 Task: Find connections with filter location Illertissen with filter topic #Managementskillswith filter profile language Potuguese with filter current company Consulting Engineers Group Ltd. with filter school MGM Institute of Health Sciences, Navi Mumbai with filter industry Vocational Rehabilitation Services with filter service category Public Speaking with filter keywords title Social Media Specialist
Action: Mouse moved to (527, 60)
Screenshot: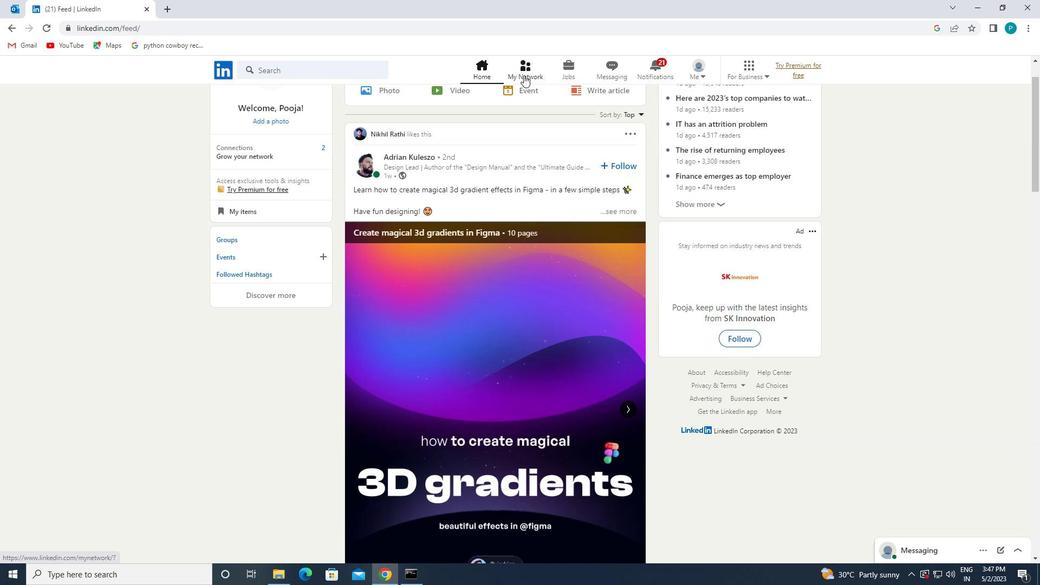 
Action: Mouse pressed left at (527, 60)
Screenshot: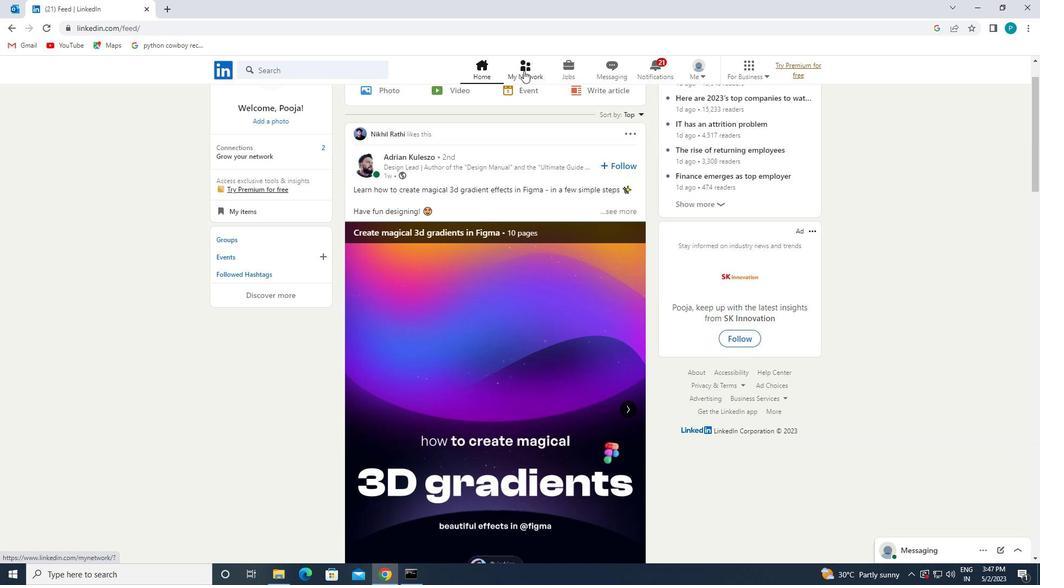 
Action: Mouse moved to (254, 126)
Screenshot: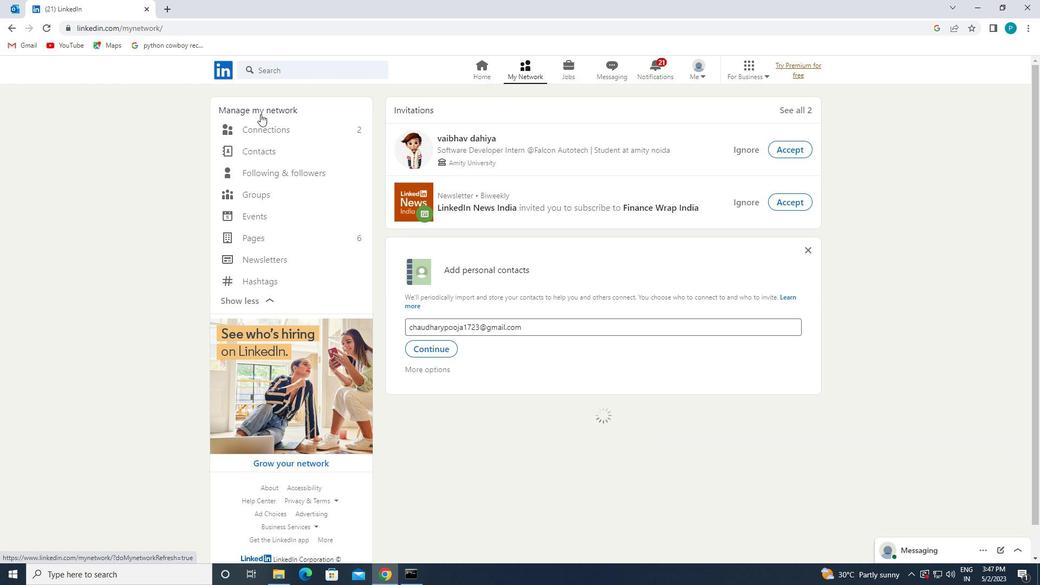 
Action: Mouse pressed left at (254, 126)
Screenshot: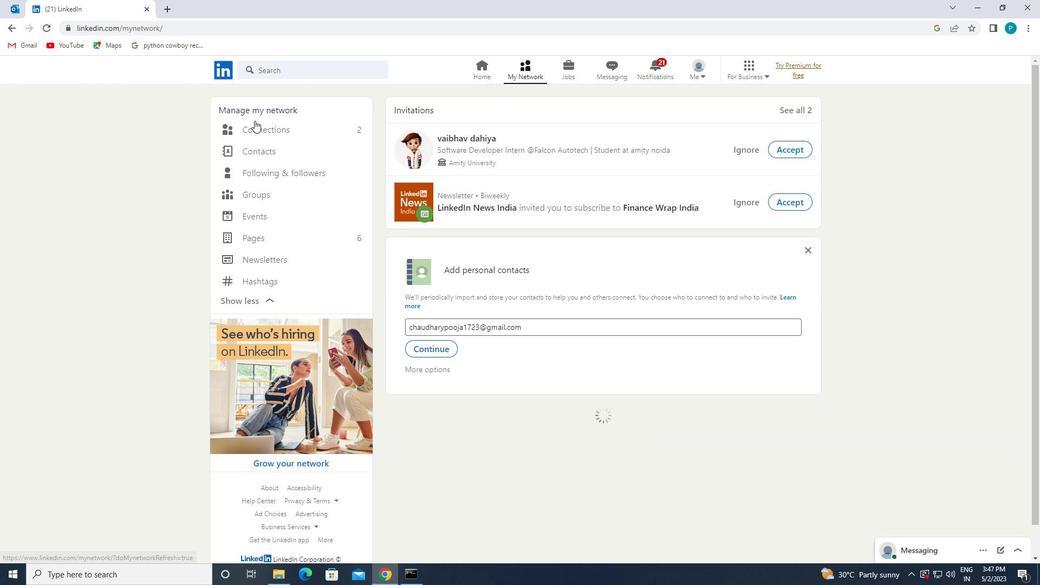 
Action: Mouse moved to (604, 128)
Screenshot: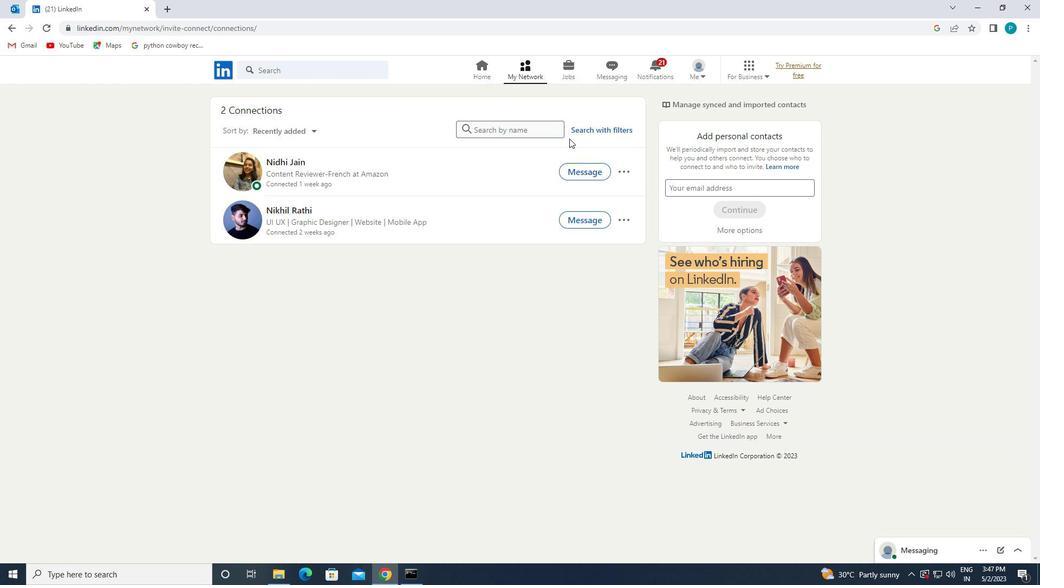 
Action: Mouse pressed left at (604, 128)
Screenshot: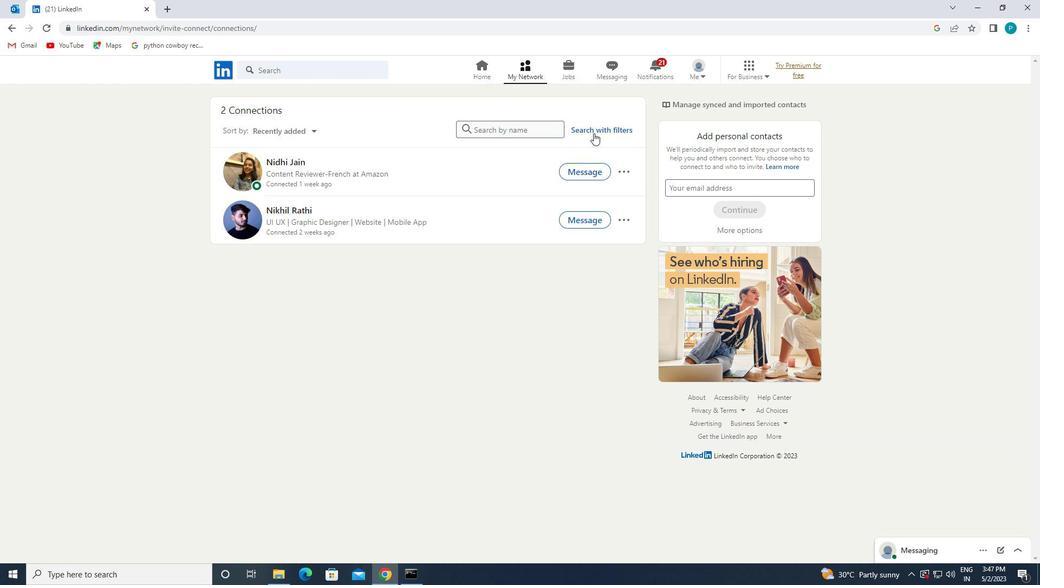 
Action: Mouse moved to (559, 102)
Screenshot: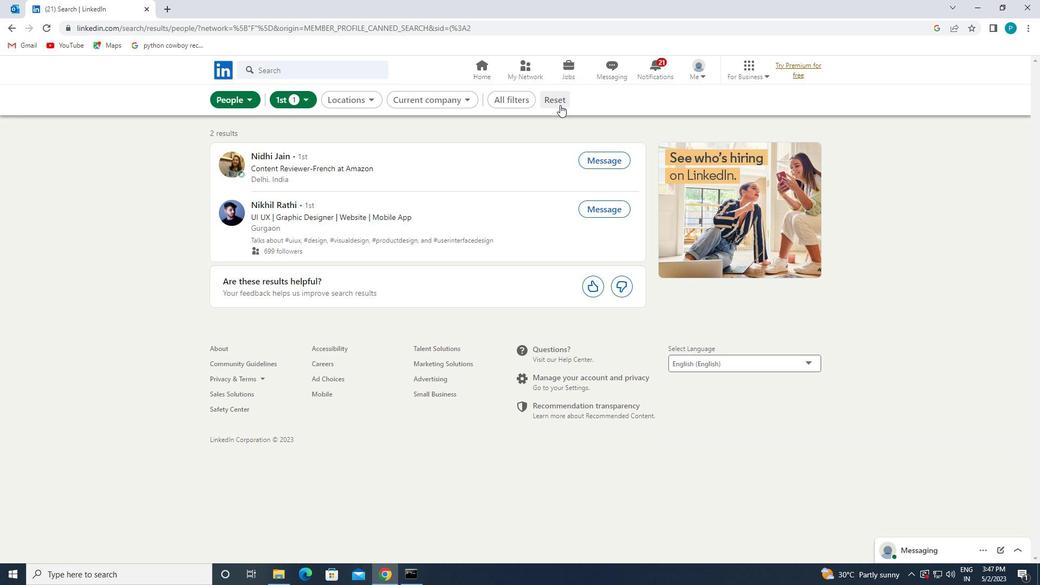 
Action: Mouse pressed left at (559, 102)
Screenshot: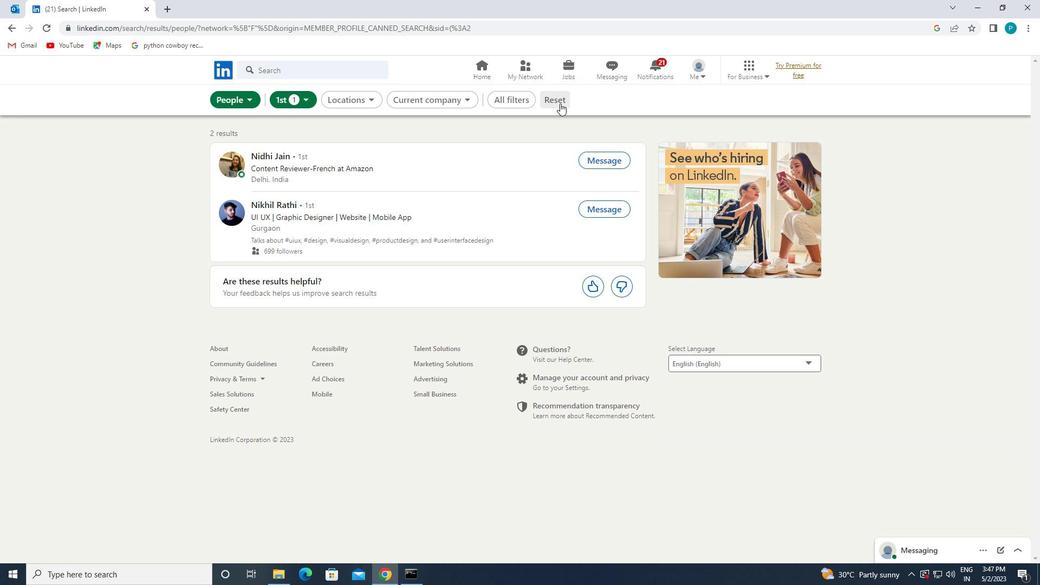 
Action: Mouse moved to (536, 95)
Screenshot: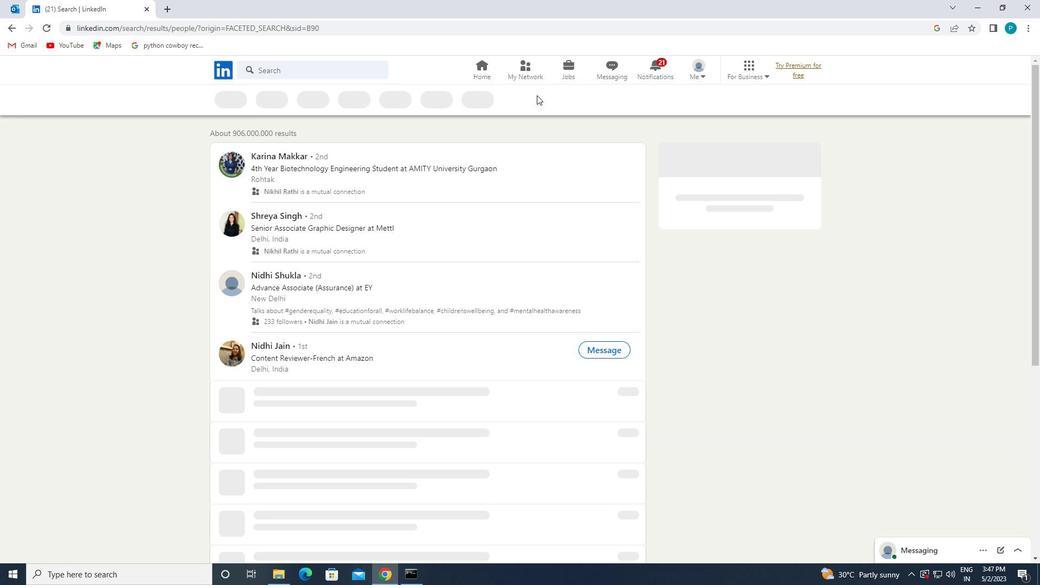 
Action: Mouse pressed left at (536, 95)
Screenshot: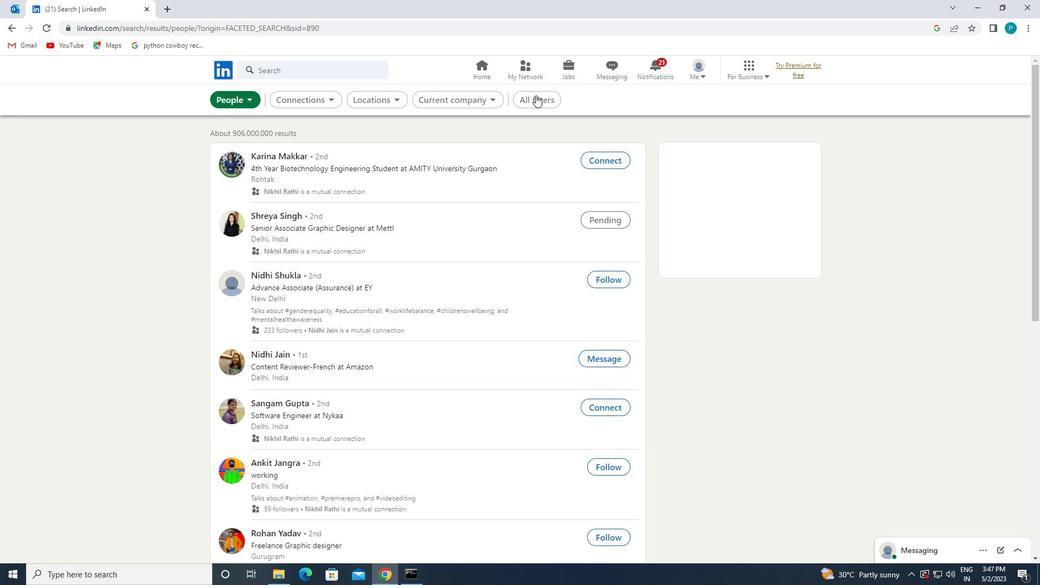 
Action: Mouse moved to (920, 251)
Screenshot: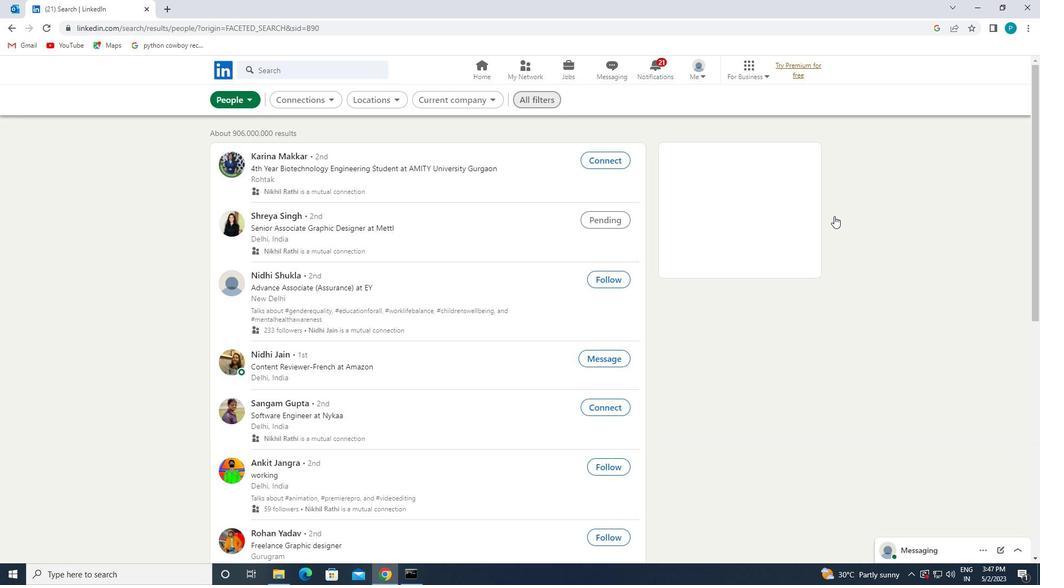 
Action: Mouse scrolled (920, 250) with delta (0, 0)
Screenshot: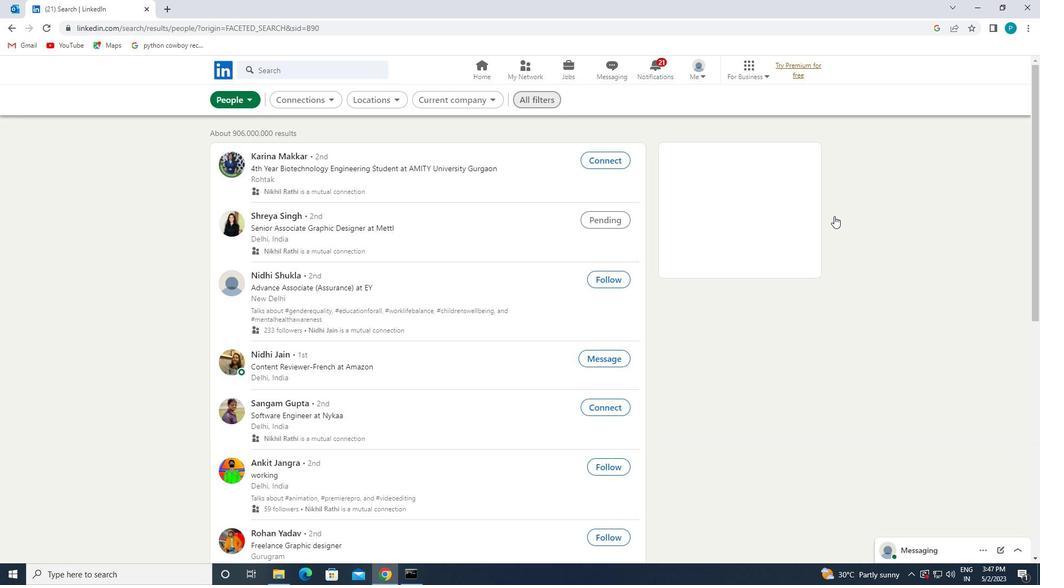 
Action: Mouse scrolled (920, 250) with delta (0, 0)
Screenshot: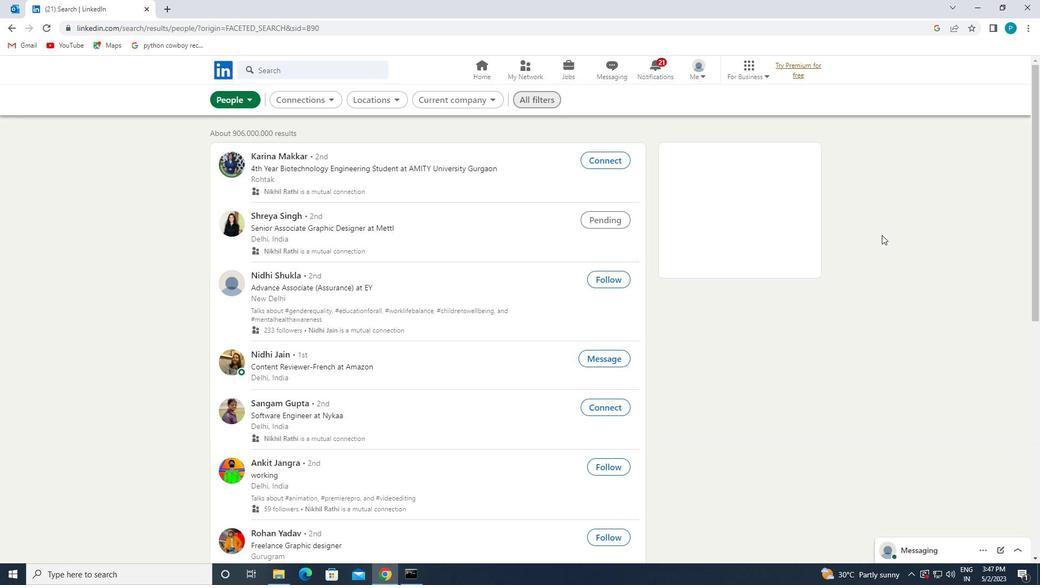 
Action: Mouse moved to (932, 313)
Screenshot: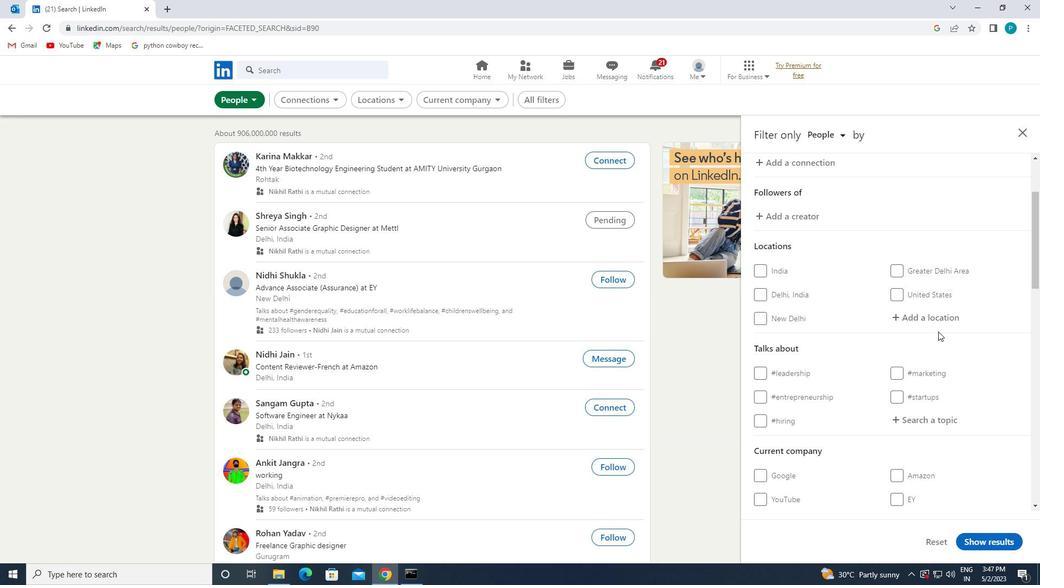 
Action: Mouse pressed left at (932, 313)
Screenshot: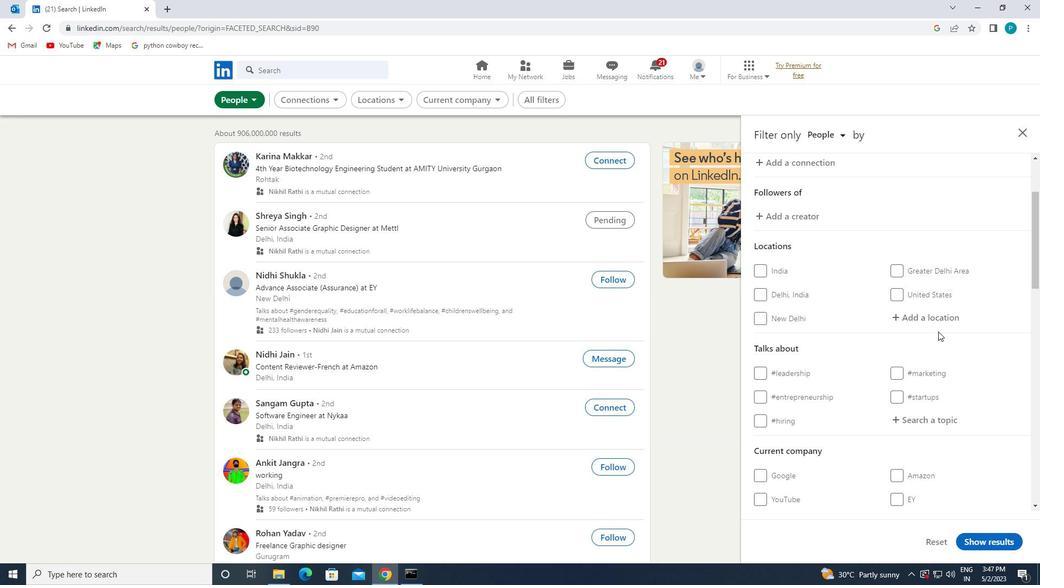 
Action: Mouse moved to (932, 313)
Screenshot: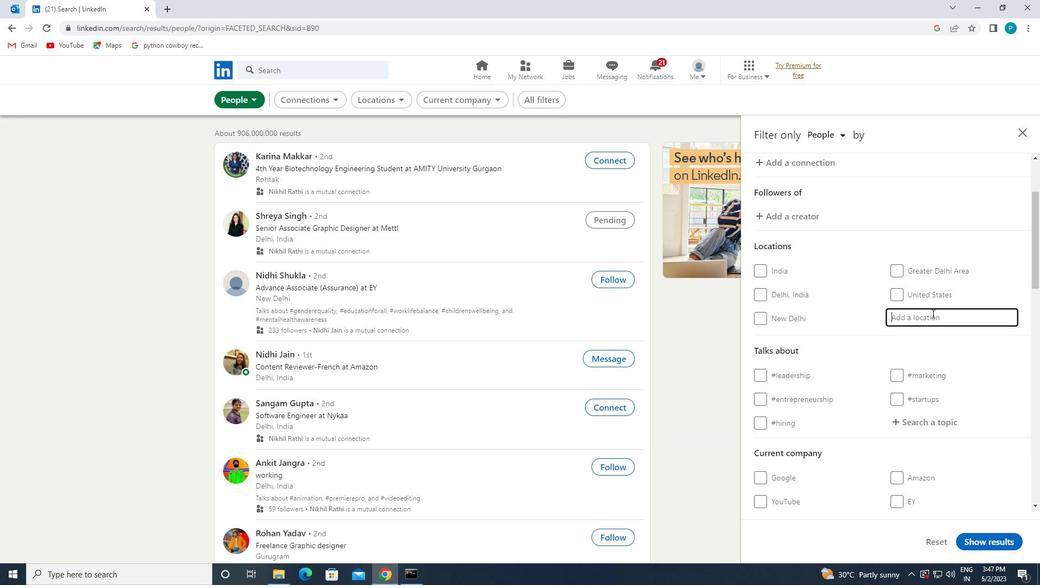 
Action: Key pressed <Key.caps_lock>i
Screenshot: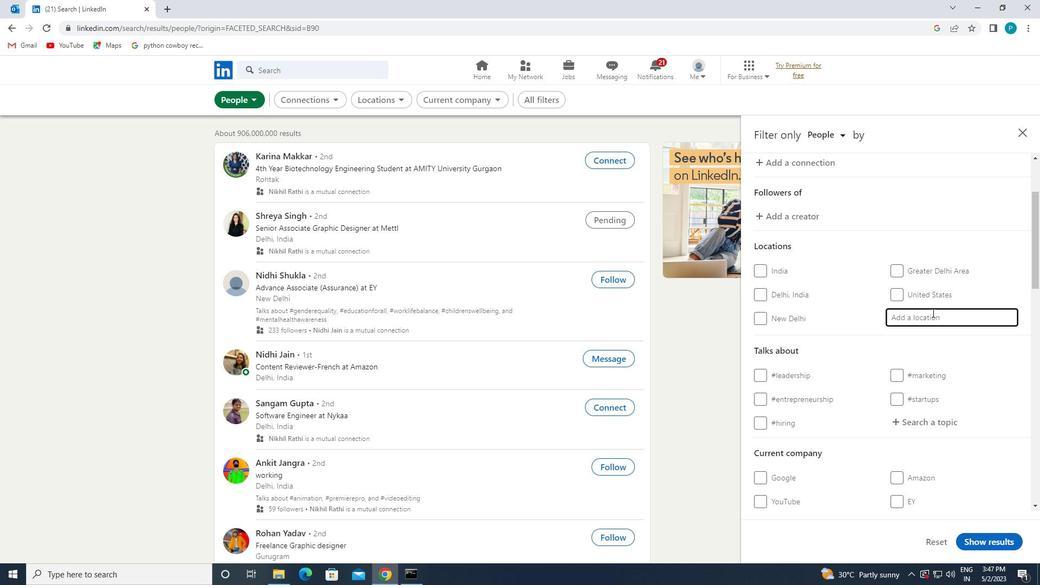 
Action: Mouse moved to (932, 312)
Screenshot: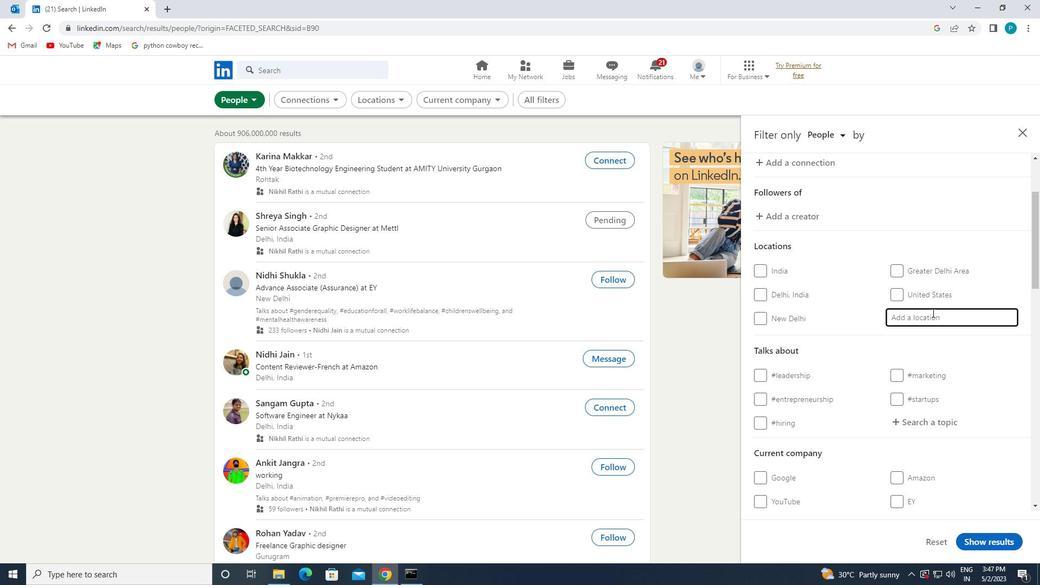
Action: Key pressed <Key.caps_lock>llertissen
Screenshot: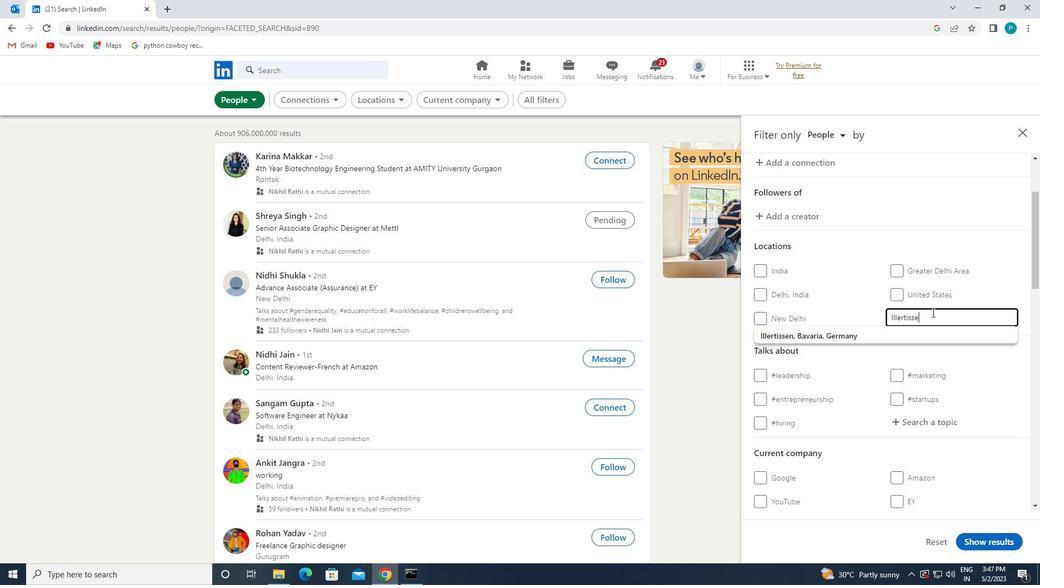 
Action: Mouse moved to (923, 333)
Screenshot: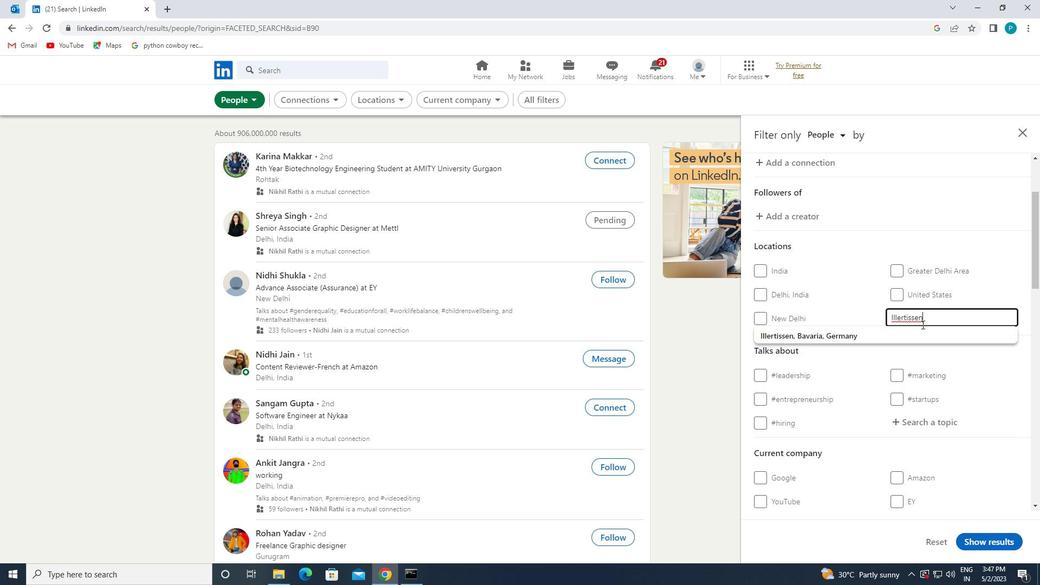 
Action: Mouse pressed left at (923, 333)
Screenshot: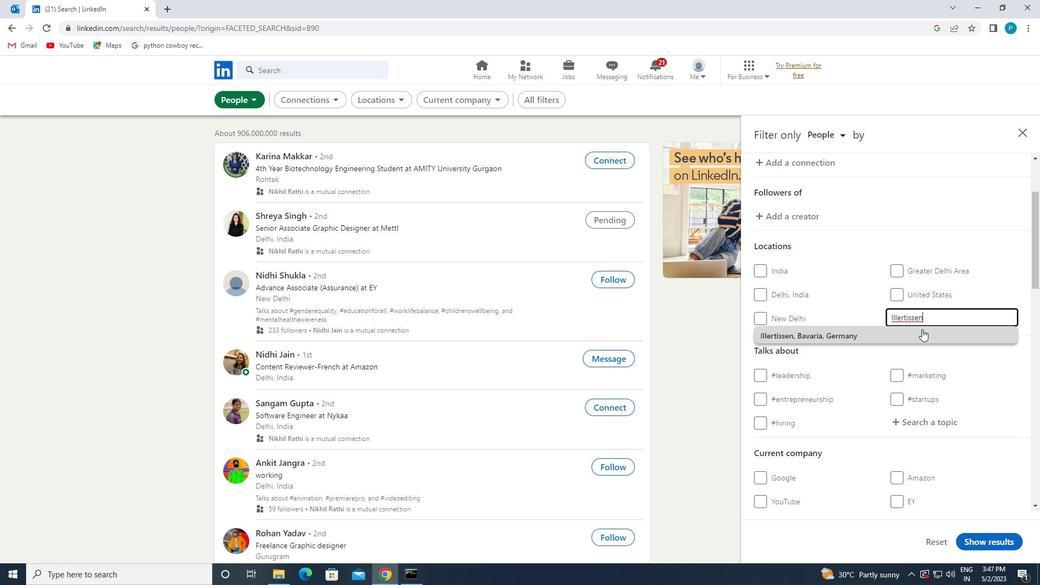 
Action: Mouse scrolled (923, 332) with delta (0, 0)
Screenshot: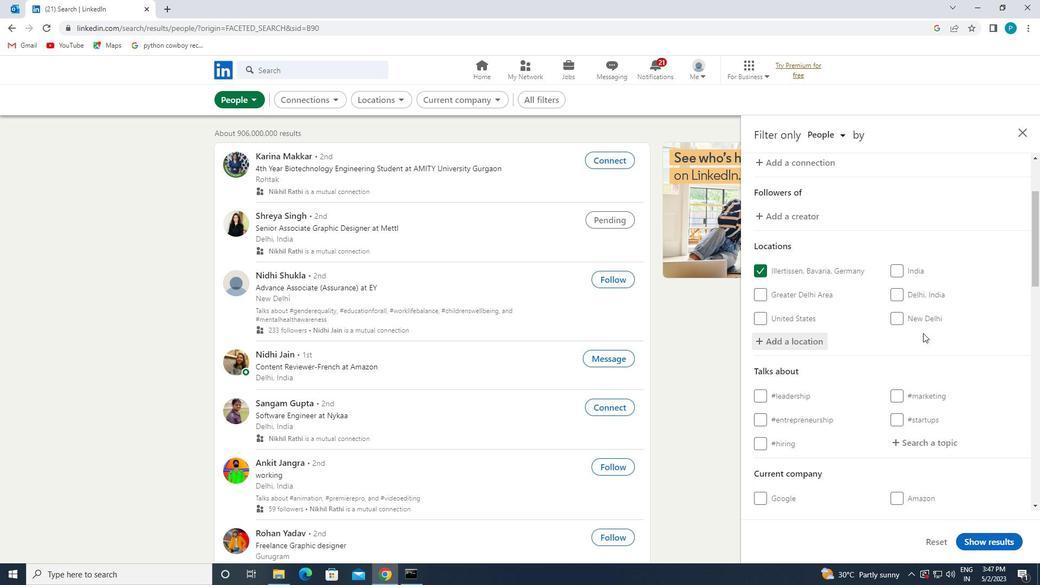 
Action: Mouse scrolled (923, 332) with delta (0, 0)
Screenshot: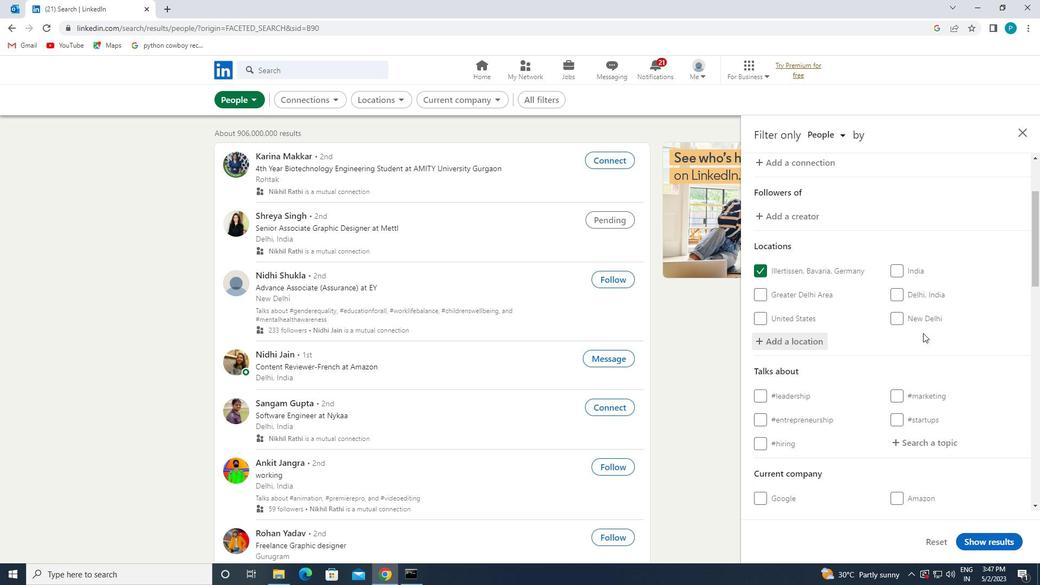 
Action: Mouse pressed left at (923, 333)
Screenshot: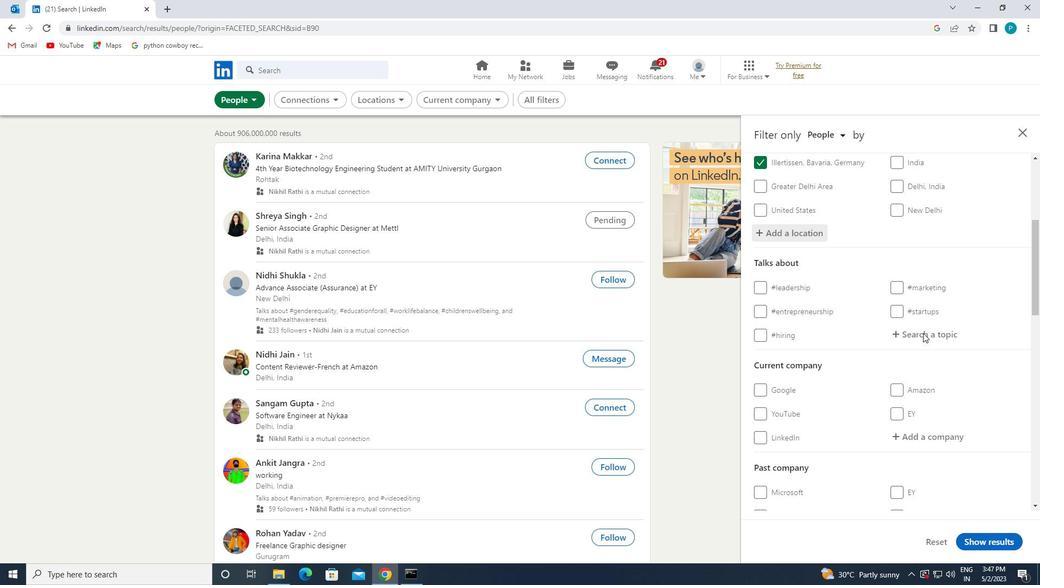 
Action: Mouse moved to (925, 332)
Screenshot: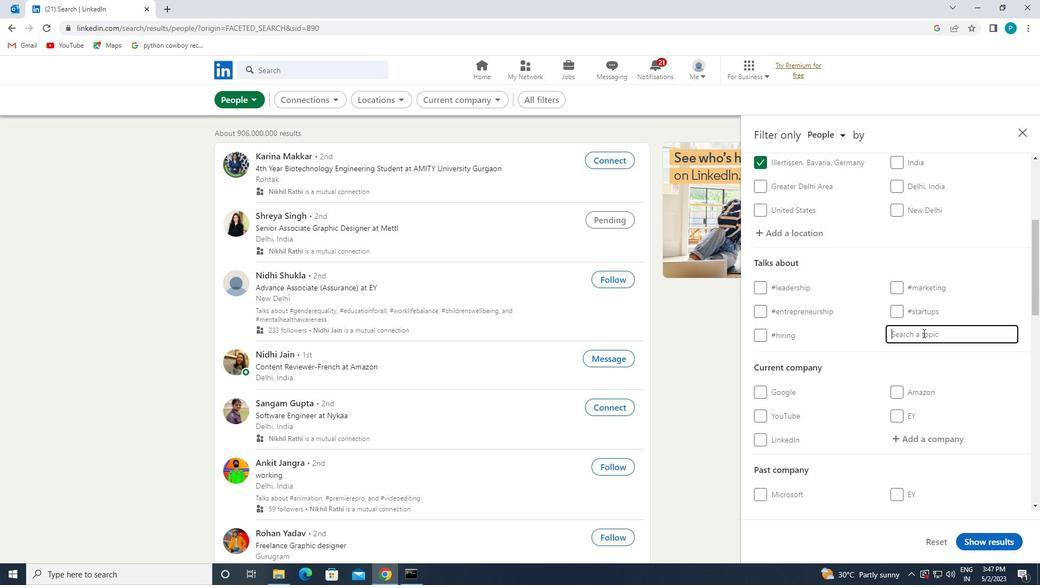 
Action: Key pressed <Key.shift>#<Key.caps_lock>M<Key.caps_lock>ANAGEMENTSKILLS
Screenshot: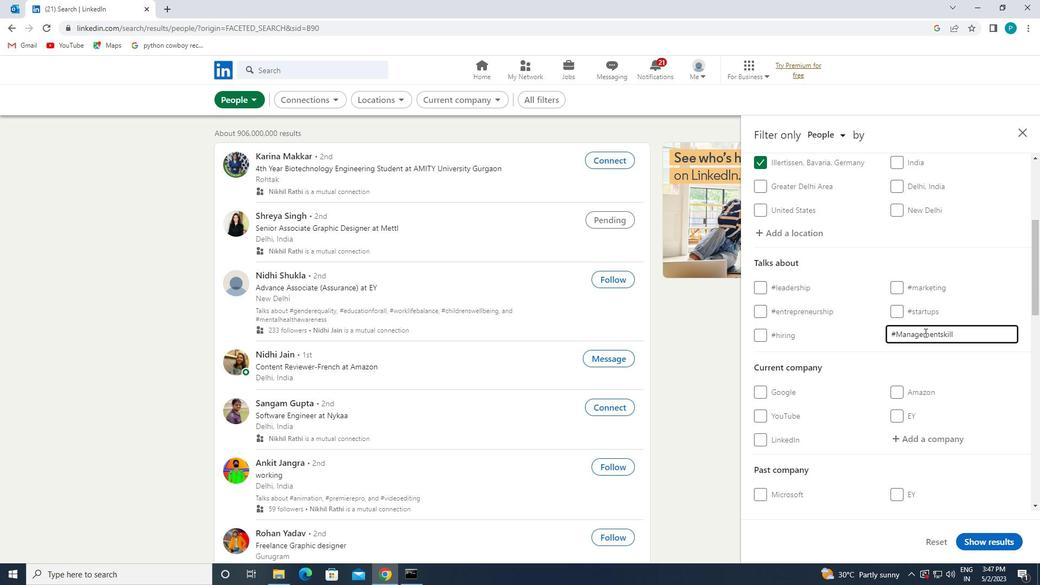
Action: Mouse moved to (891, 388)
Screenshot: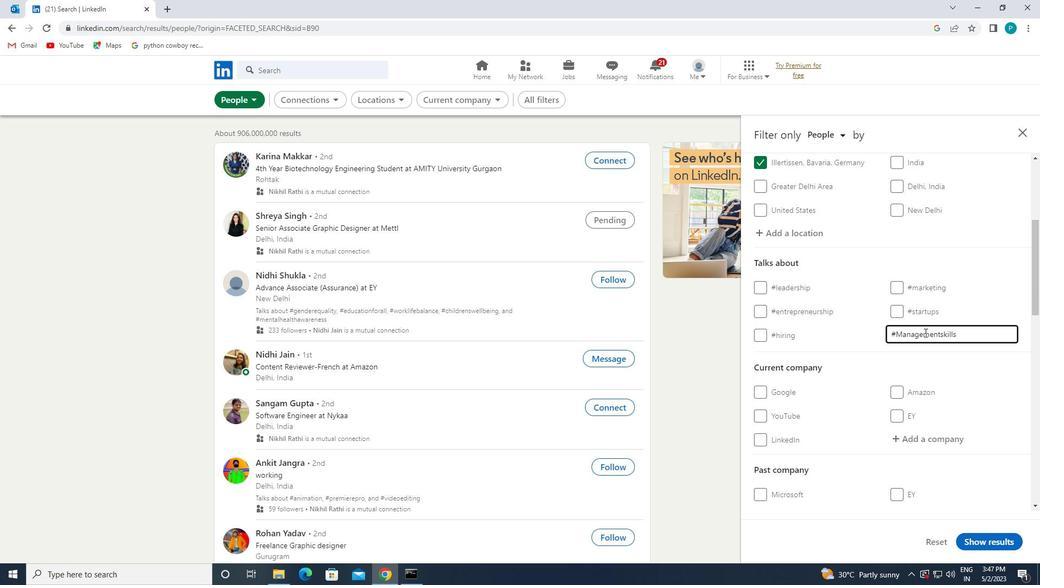 
Action: Mouse scrolled (891, 387) with delta (0, 0)
Screenshot: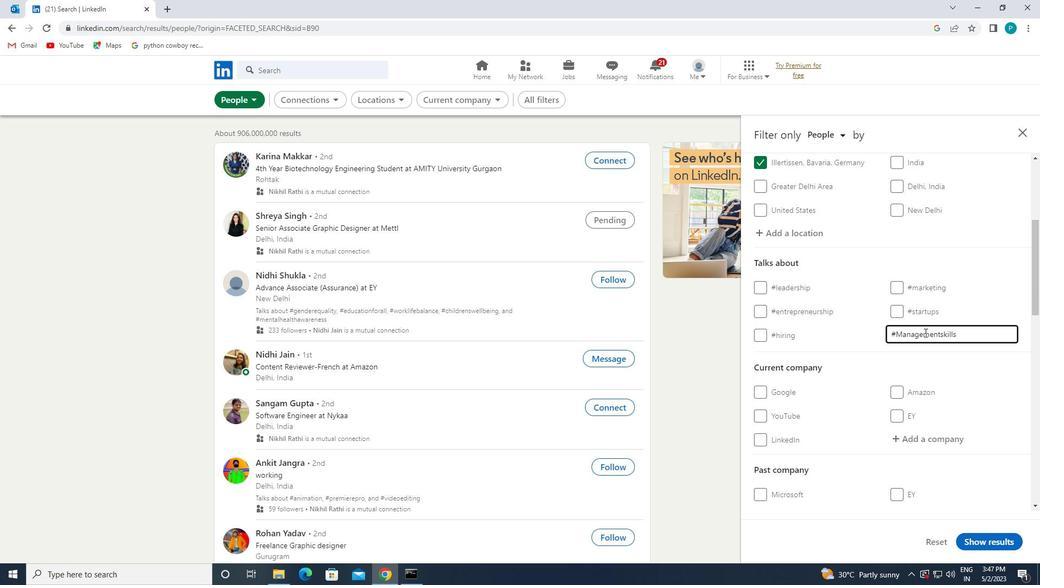 
Action: Mouse moved to (891, 390)
Screenshot: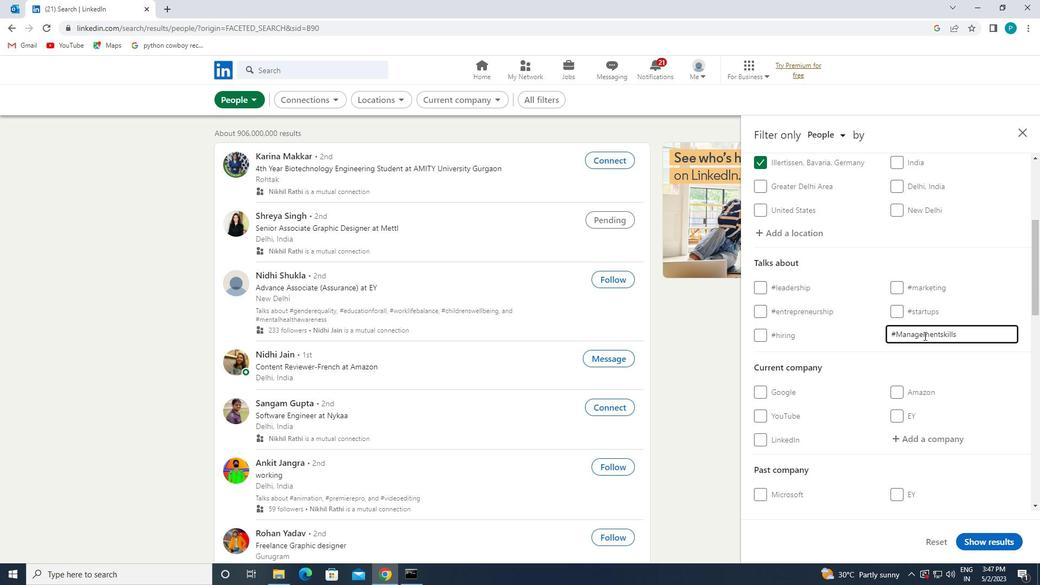 
Action: Mouse scrolled (891, 389) with delta (0, 0)
Screenshot: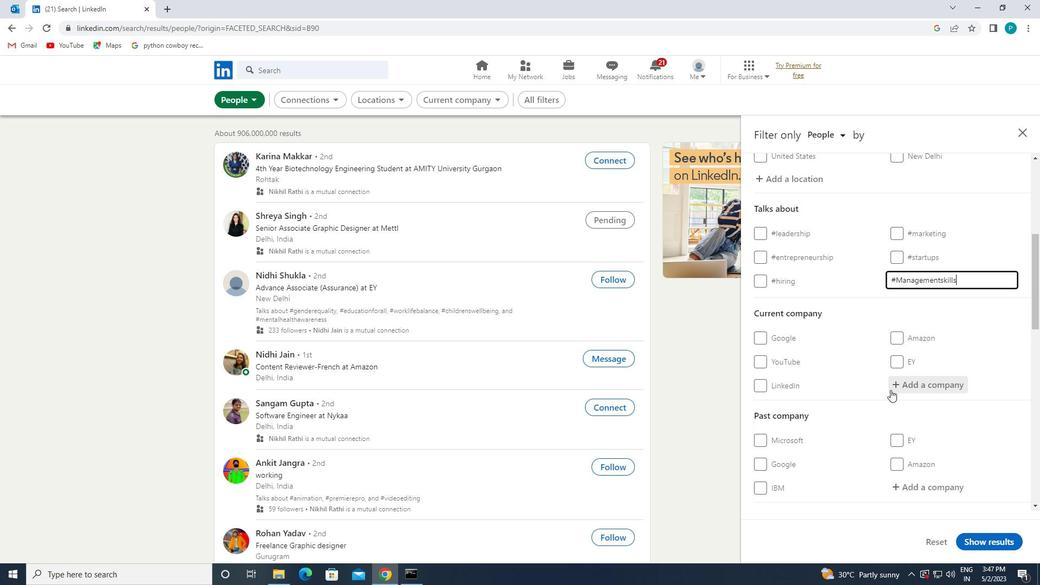 
Action: Mouse scrolled (891, 389) with delta (0, 0)
Screenshot: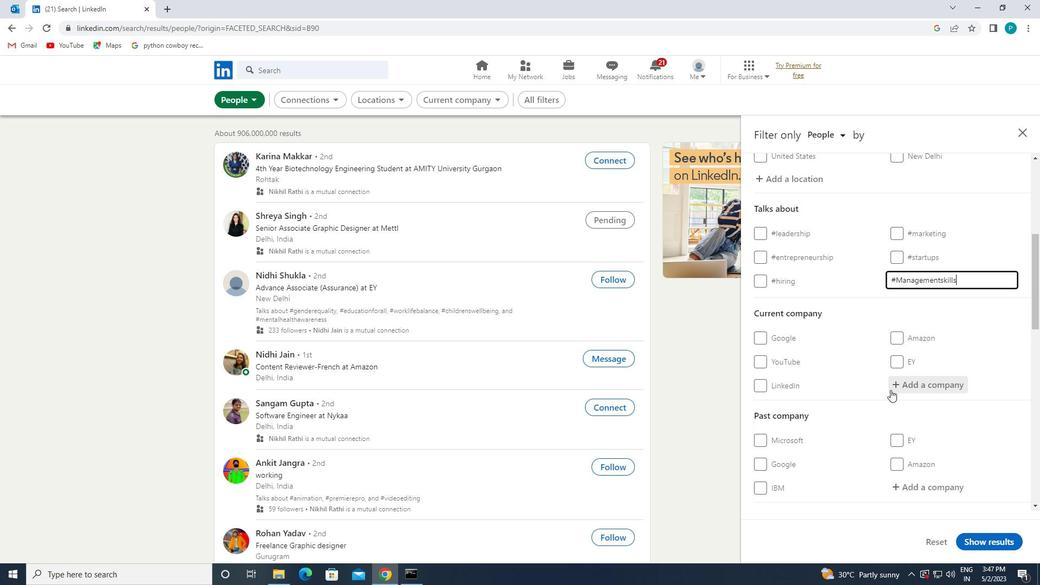 
Action: Mouse scrolled (891, 389) with delta (0, 0)
Screenshot: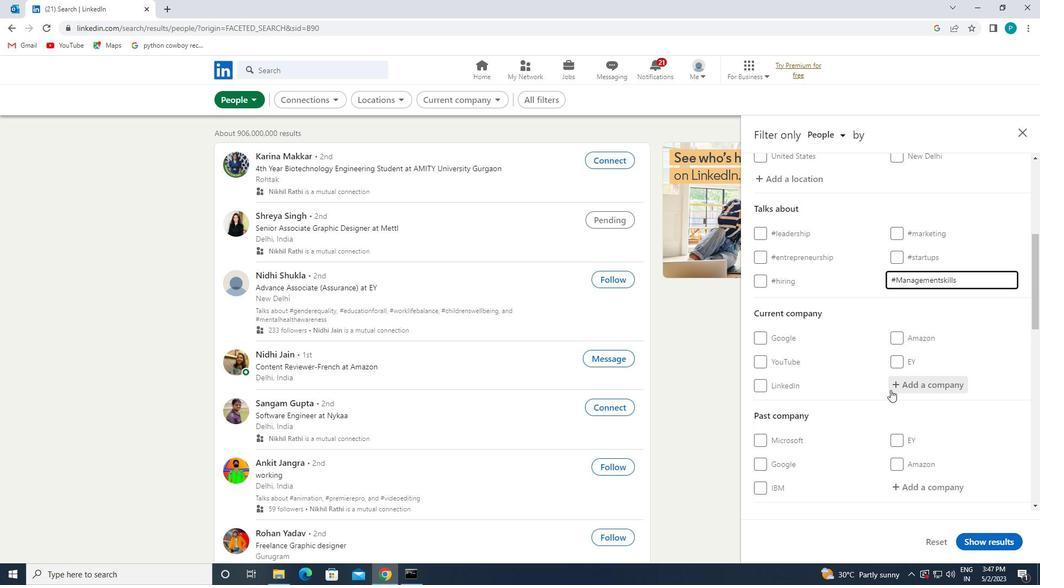 
Action: Mouse moved to (834, 390)
Screenshot: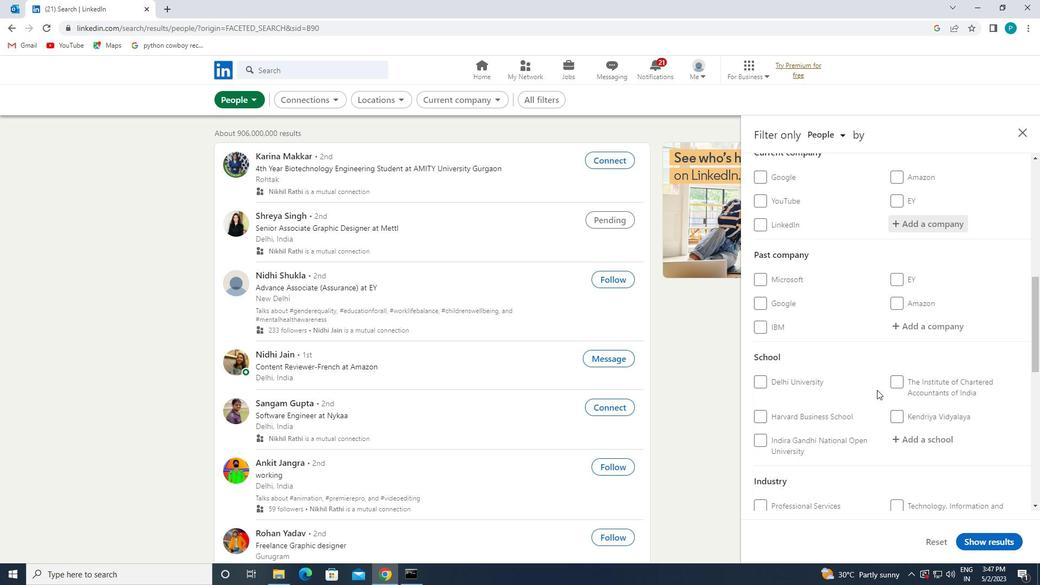 
Action: Mouse scrolled (834, 389) with delta (0, 0)
Screenshot: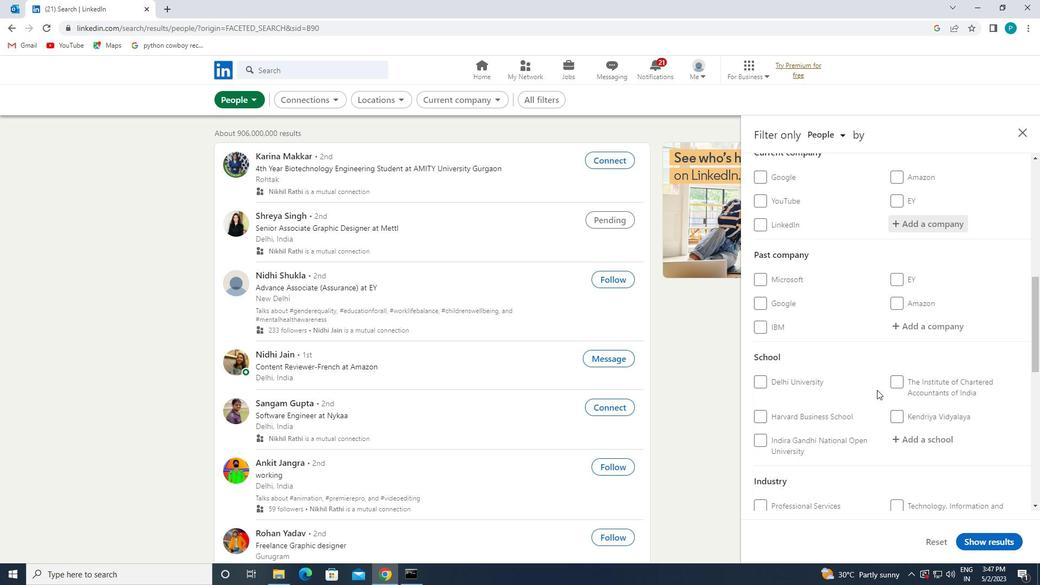 
Action: Mouse moved to (828, 389)
Screenshot: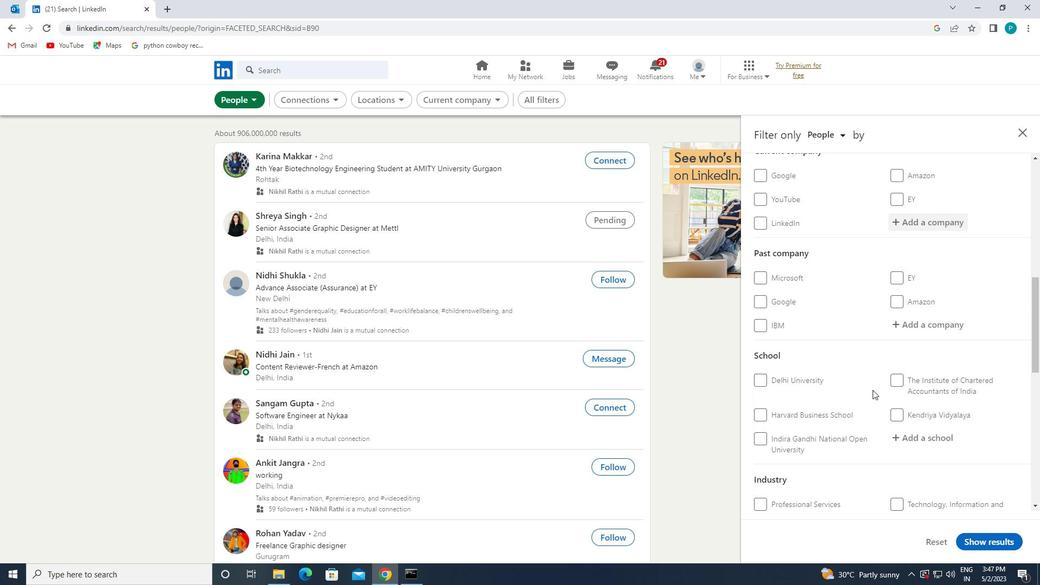 
Action: Mouse scrolled (828, 389) with delta (0, 0)
Screenshot: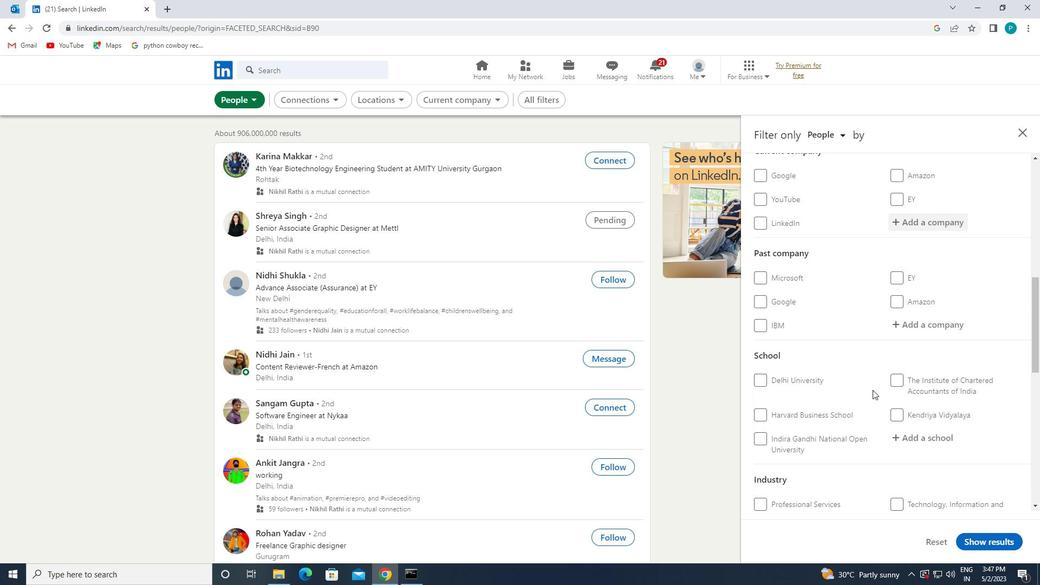 
Action: Mouse moved to (799, 388)
Screenshot: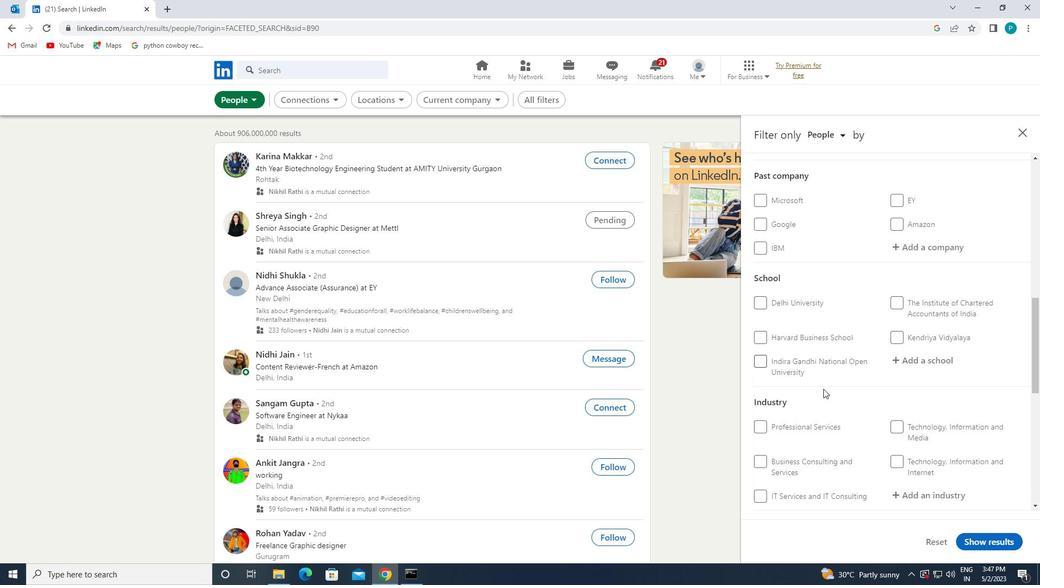
Action: Mouse scrolled (799, 387) with delta (0, 0)
Screenshot: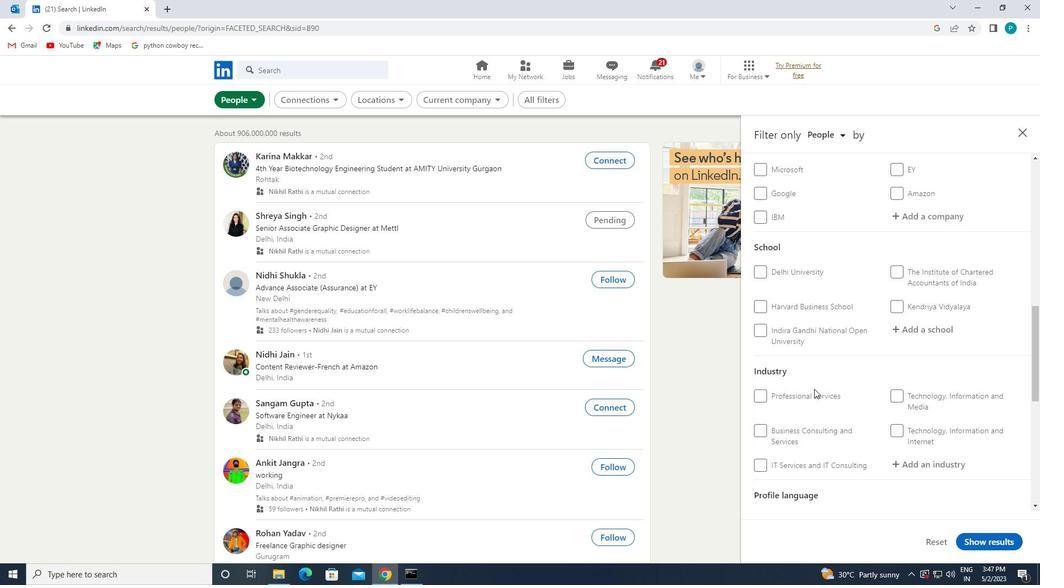 
Action: Mouse scrolled (799, 387) with delta (0, 0)
Screenshot: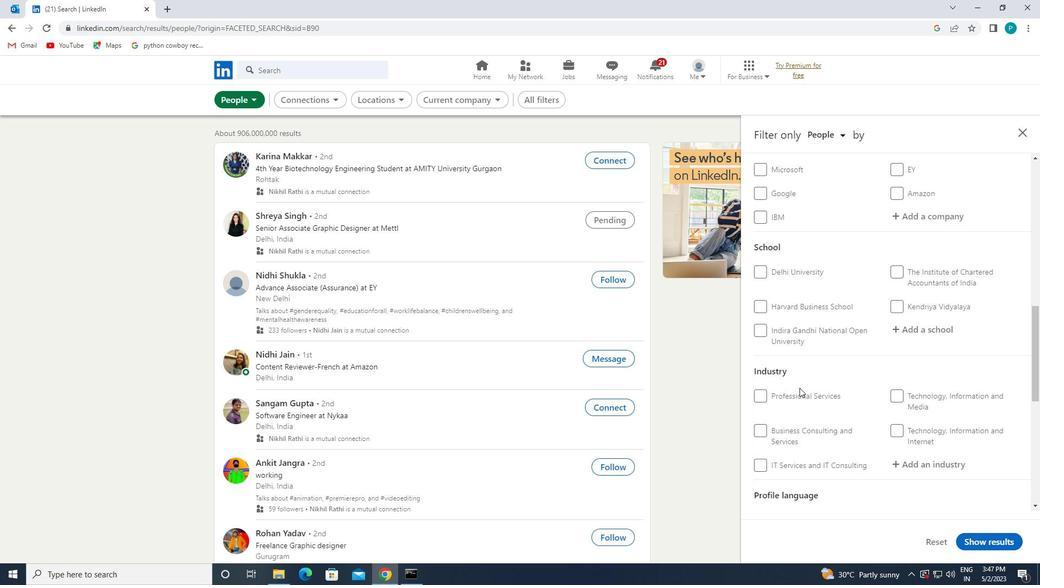 
Action: Mouse scrolled (799, 387) with delta (0, 0)
Screenshot: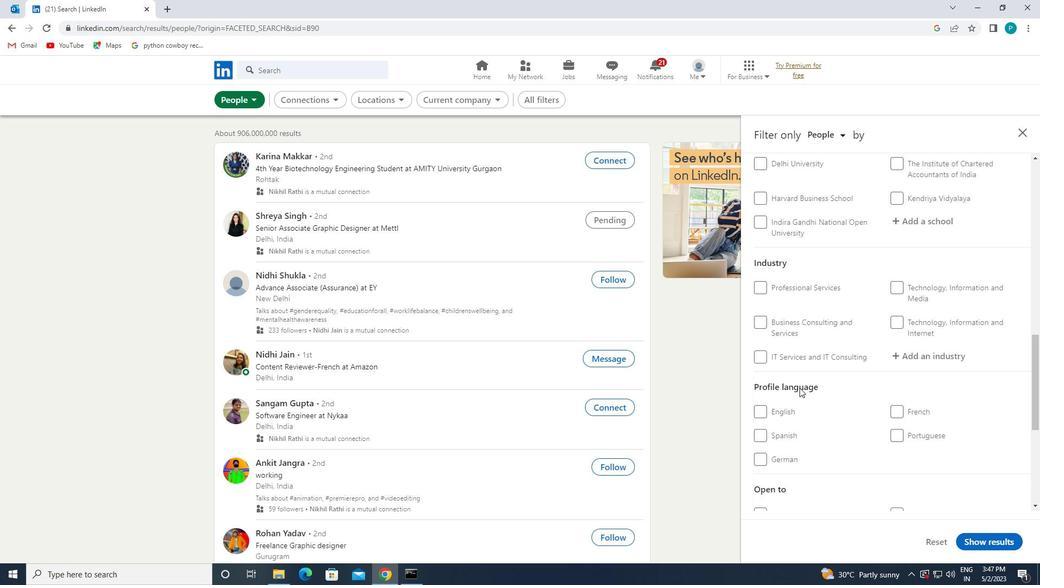
Action: Mouse moved to (897, 384)
Screenshot: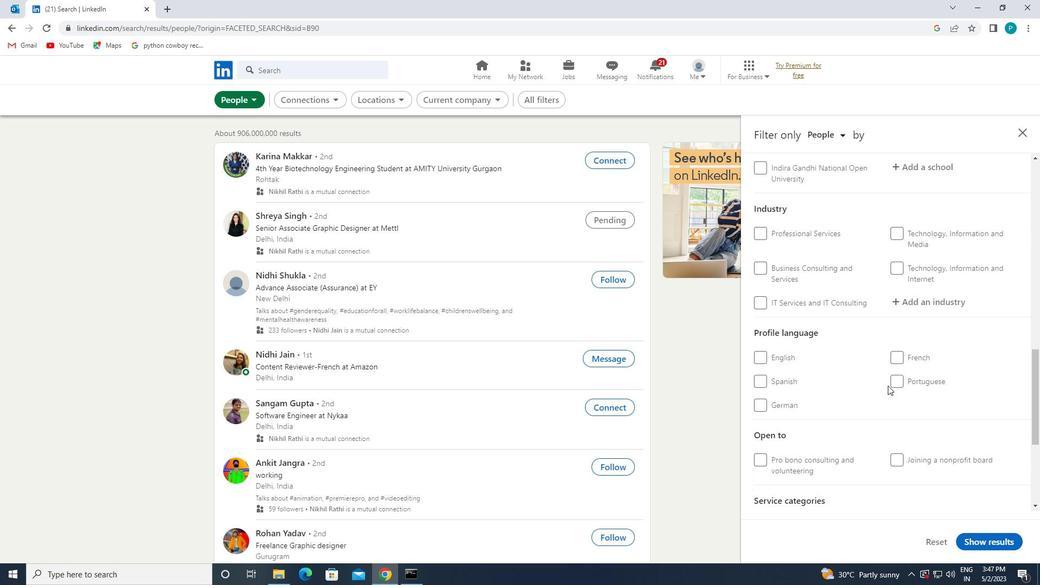 
Action: Mouse pressed left at (897, 384)
Screenshot: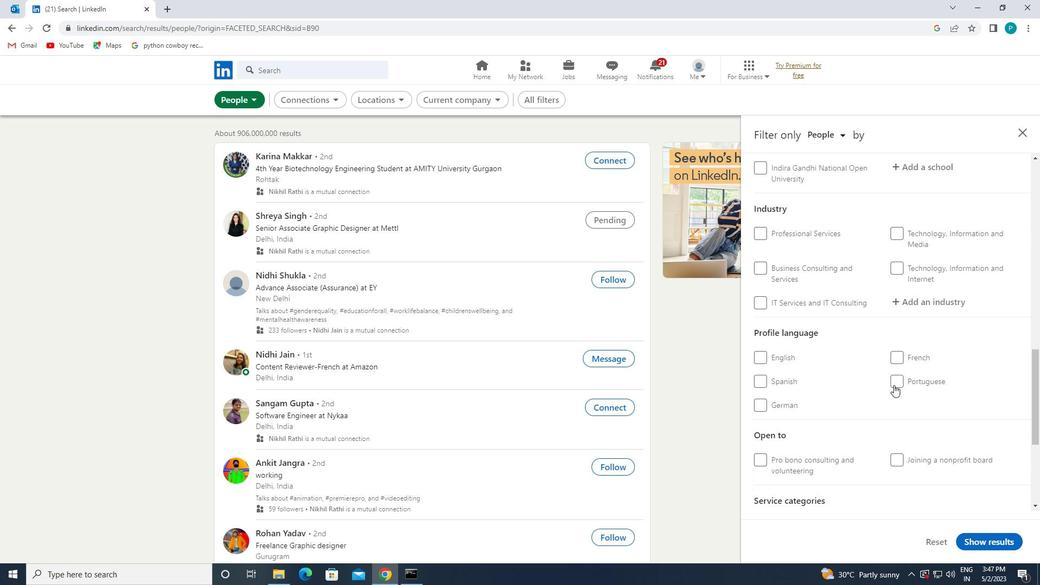 
Action: Mouse moved to (897, 367)
Screenshot: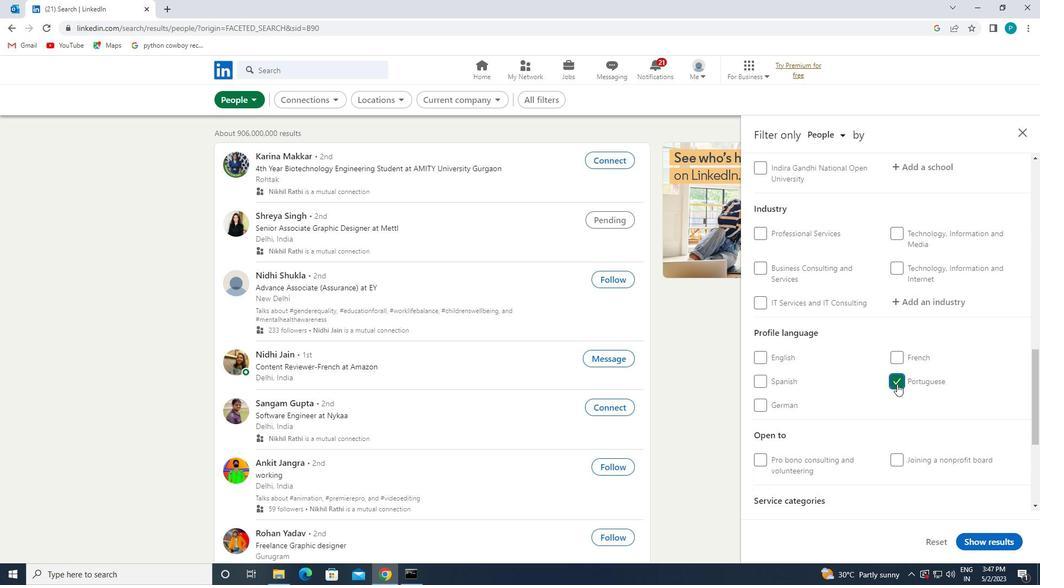 
Action: Mouse scrolled (897, 368) with delta (0, 0)
Screenshot: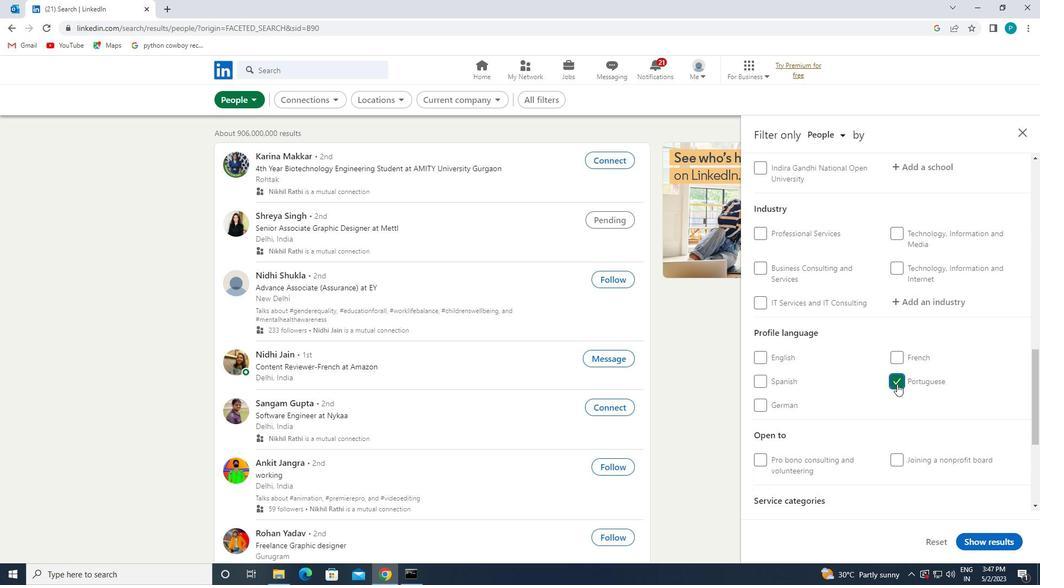 
Action: Mouse scrolled (897, 368) with delta (0, 0)
Screenshot: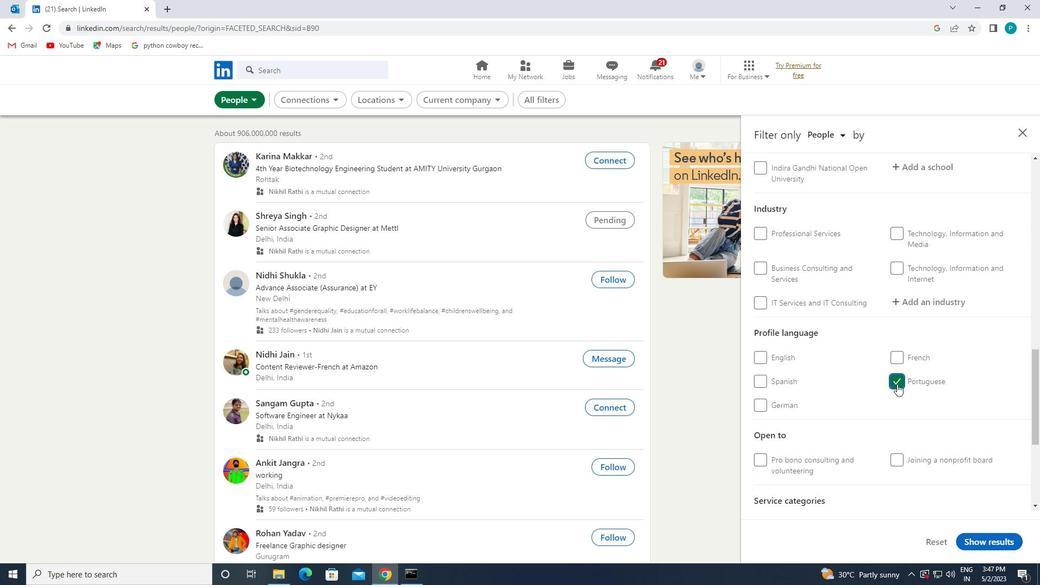 
Action: Mouse scrolled (897, 368) with delta (0, 0)
Screenshot: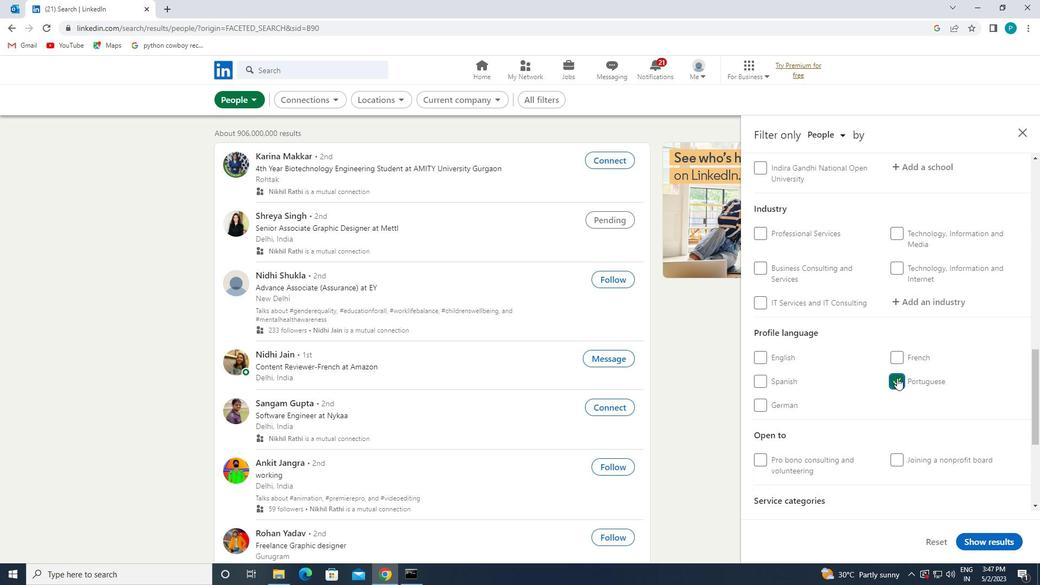 
Action: Mouse scrolled (897, 368) with delta (0, 0)
Screenshot: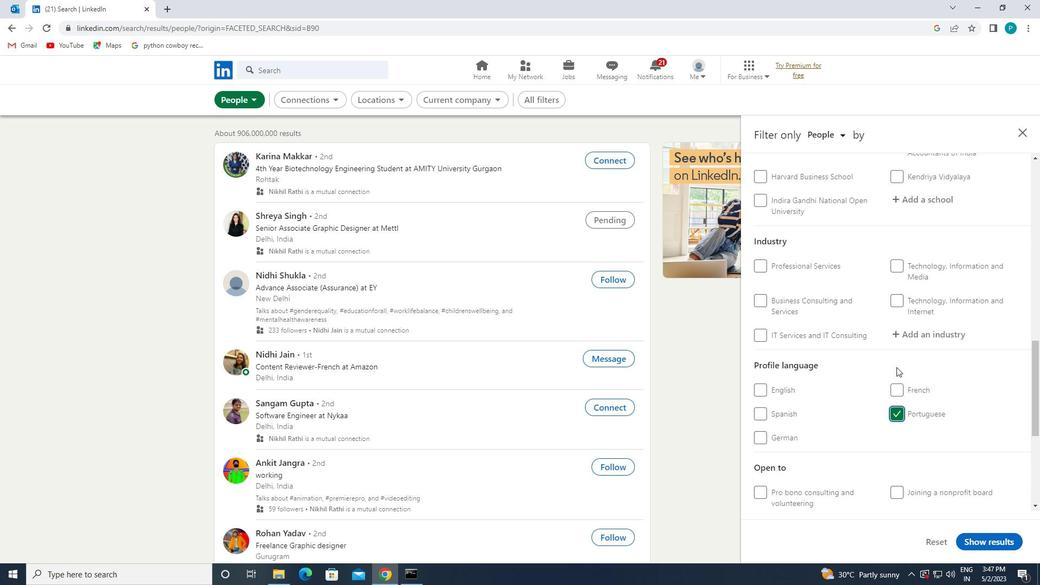 
Action: Mouse scrolled (897, 368) with delta (0, 0)
Screenshot: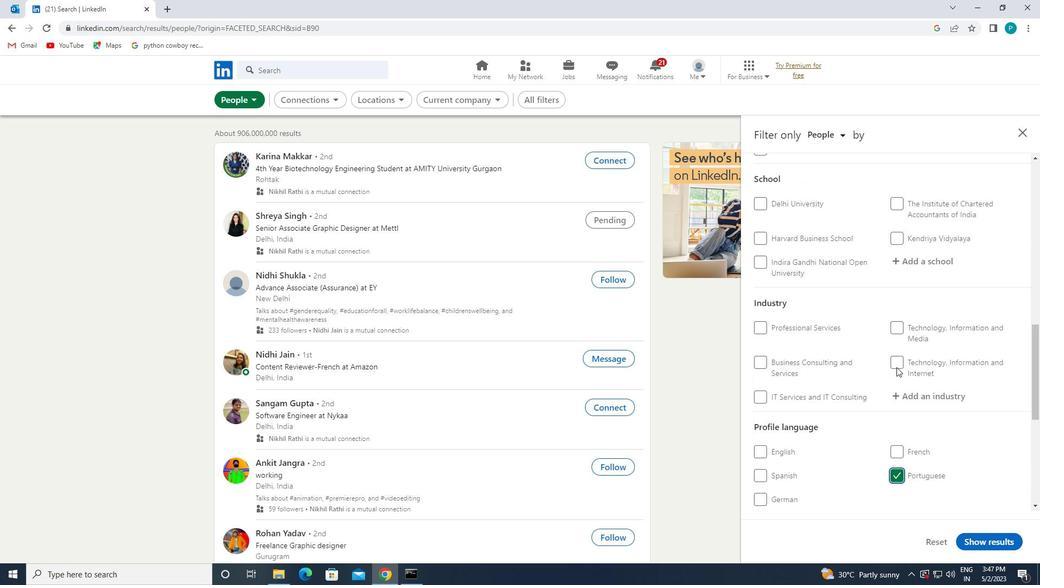 
Action: Mouse scrolled (897, 368) with delta (0, 0)
Screenshot: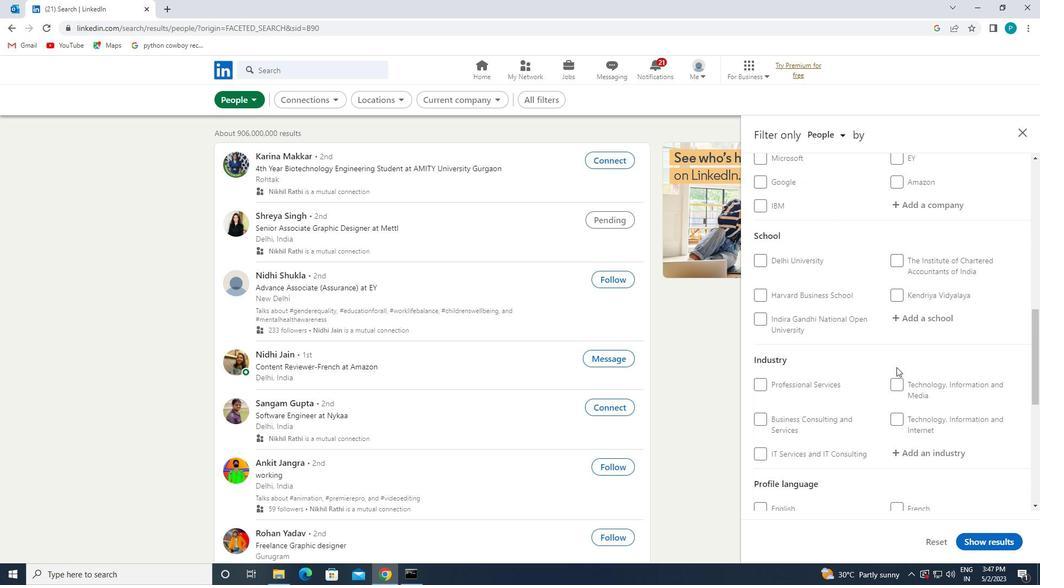 
Action: Mouse moved to (897, 367)
Screenshot: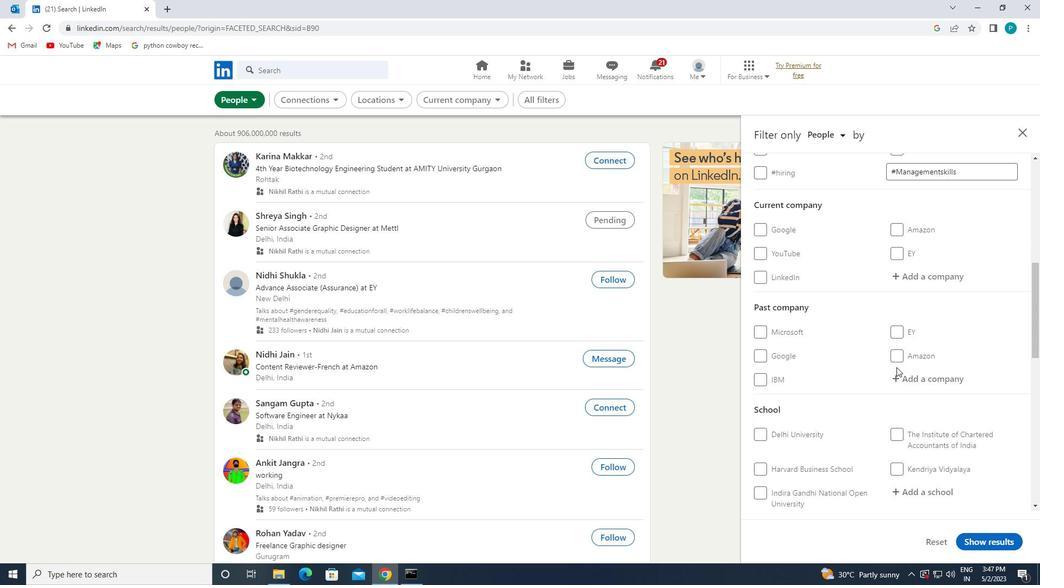 
Action: Mouse scrolled (897, 368) with delta (0, 0)
Screenshot: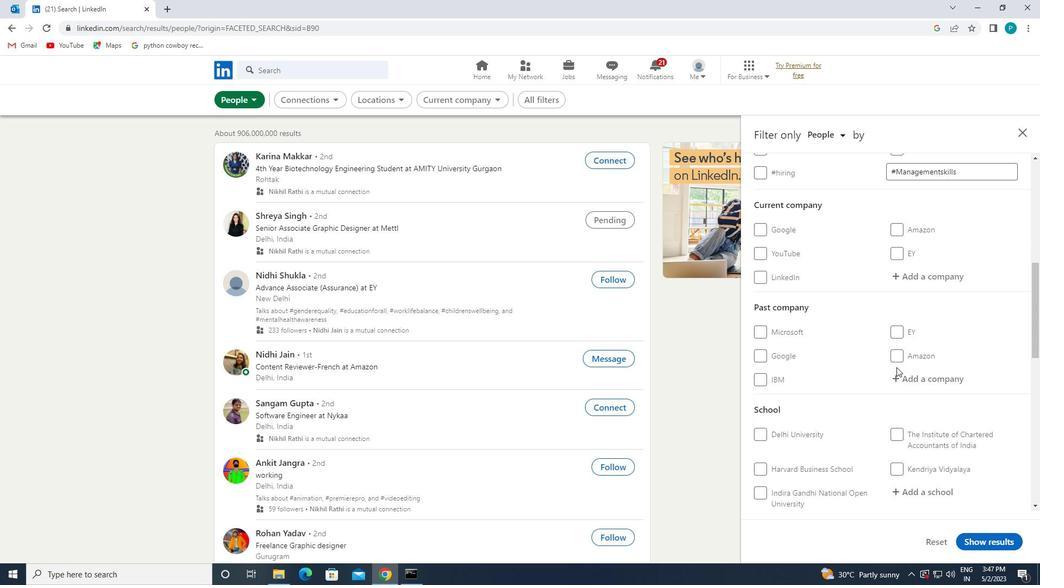 
Action: Mouse moved to (915, 324)
Screenshot: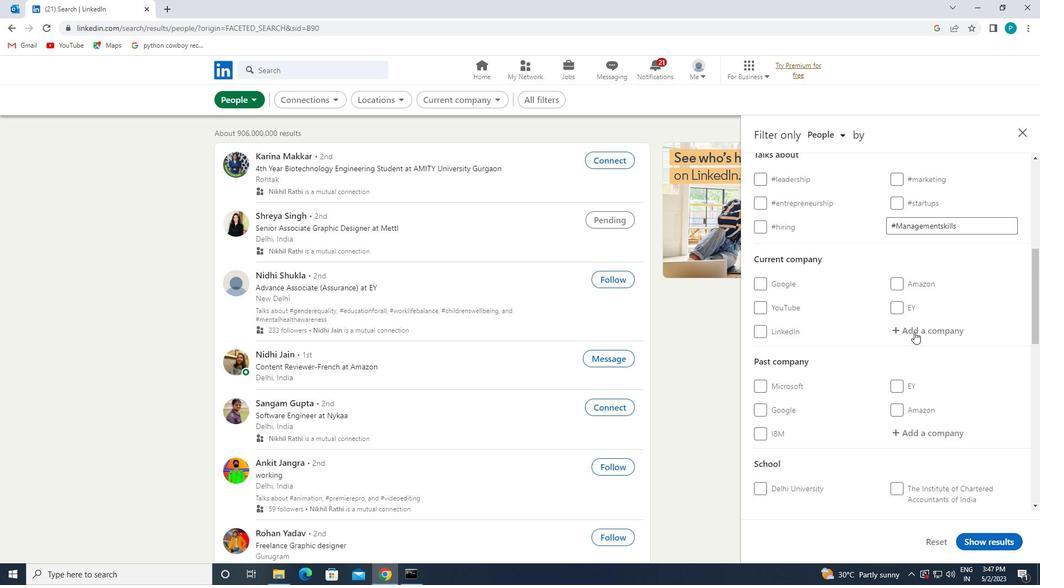 
Action: Mouse pressed left at (915, 324)
Screenshot: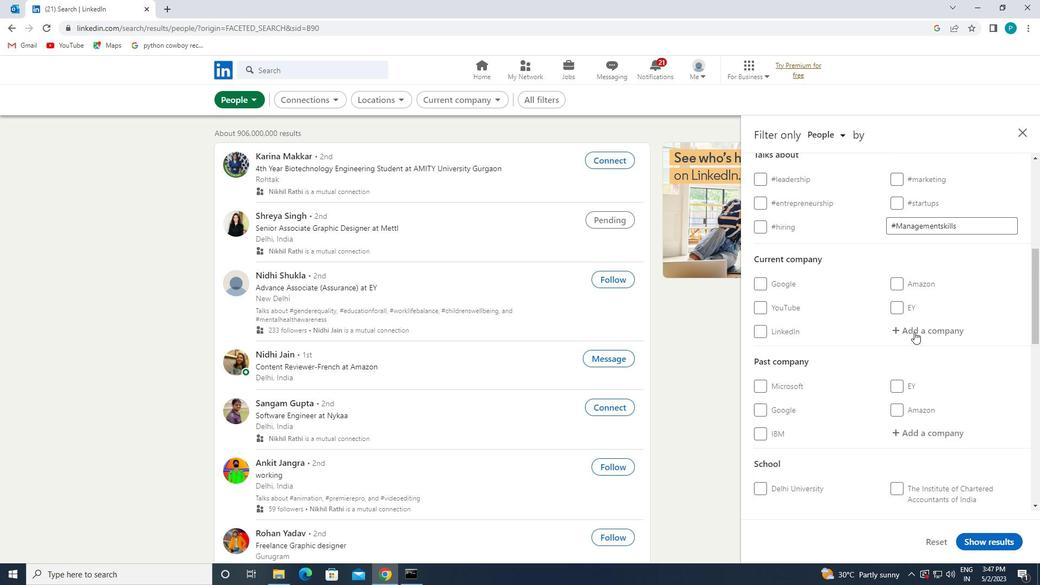 
Action: Key pressed <Key.caps_lock>C<Key.caps_lock>ONSULTING
Screenshot: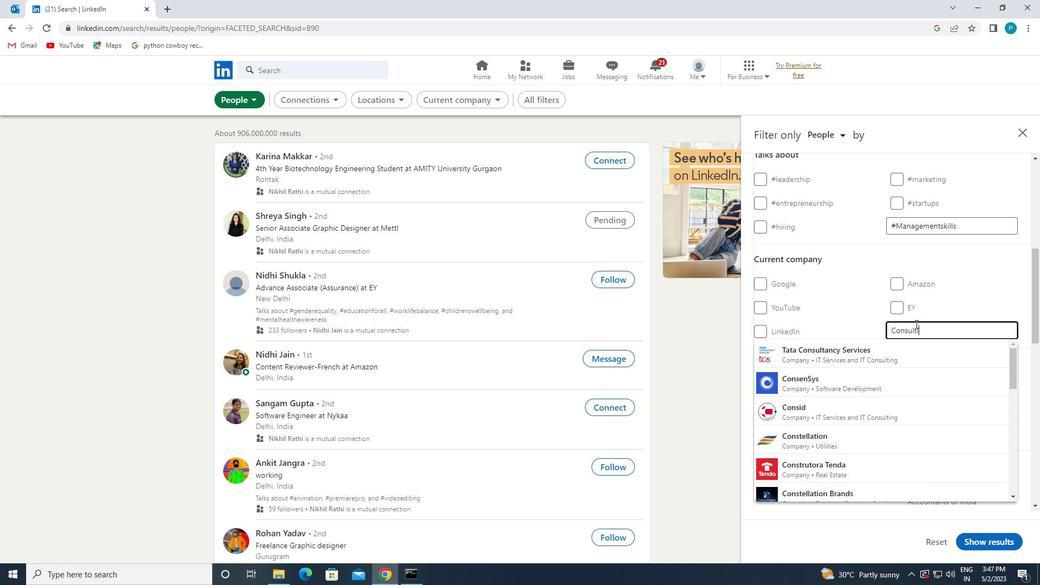 
Action: Mouse moved to (856, 465)
Screenshot: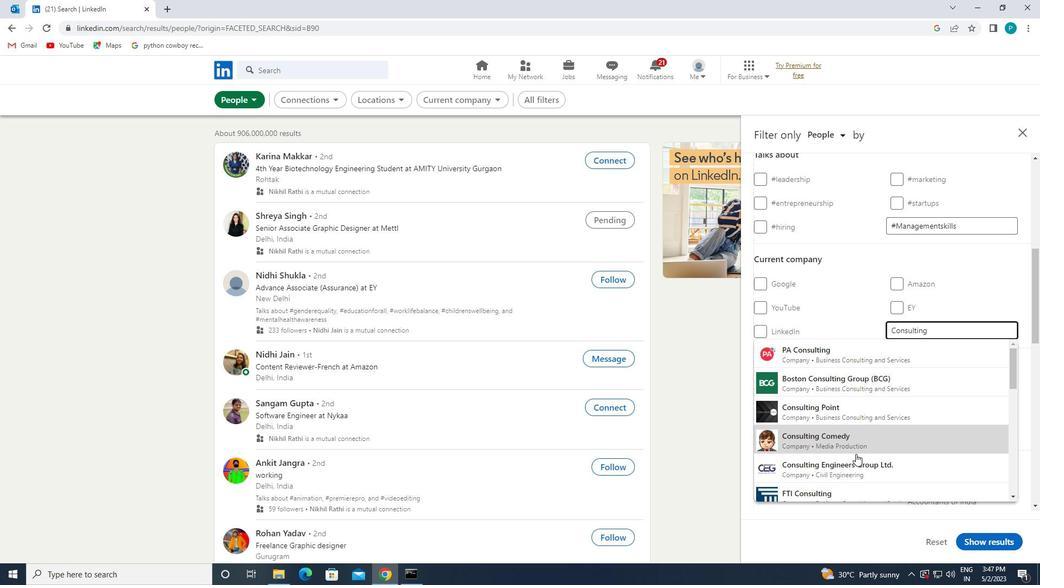 
Action: Mouse pressed left at (856, 465)
Screenshot: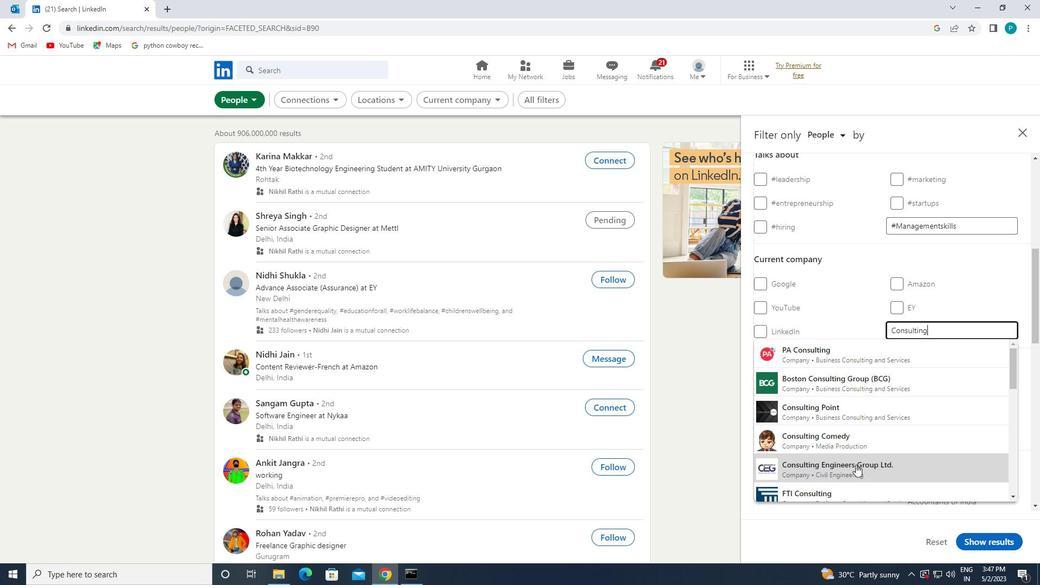 
Action: Mouse scrolled (856, 464) with delta (0, 0)
Screenshot: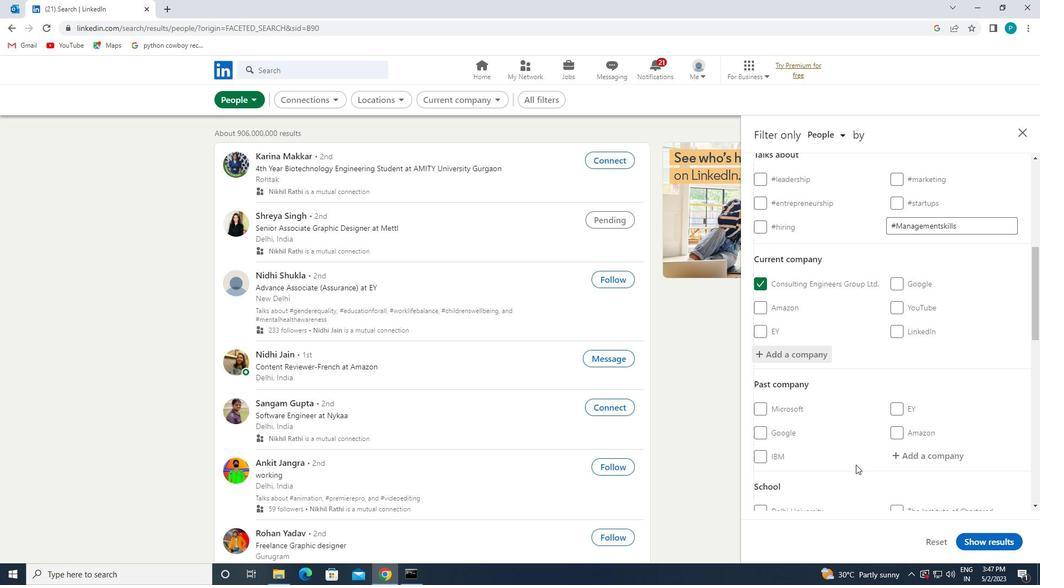 
Action: Mouse moved to (959, 438)
Screenshot: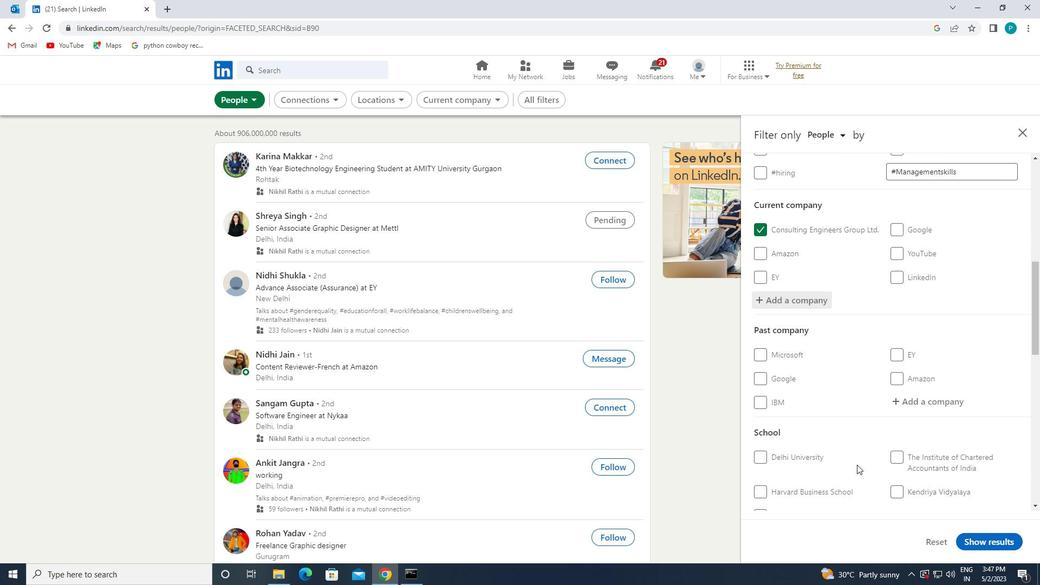 
Action: Mouse scrolled (959, 437) with delta (0, 0)
Screenshot: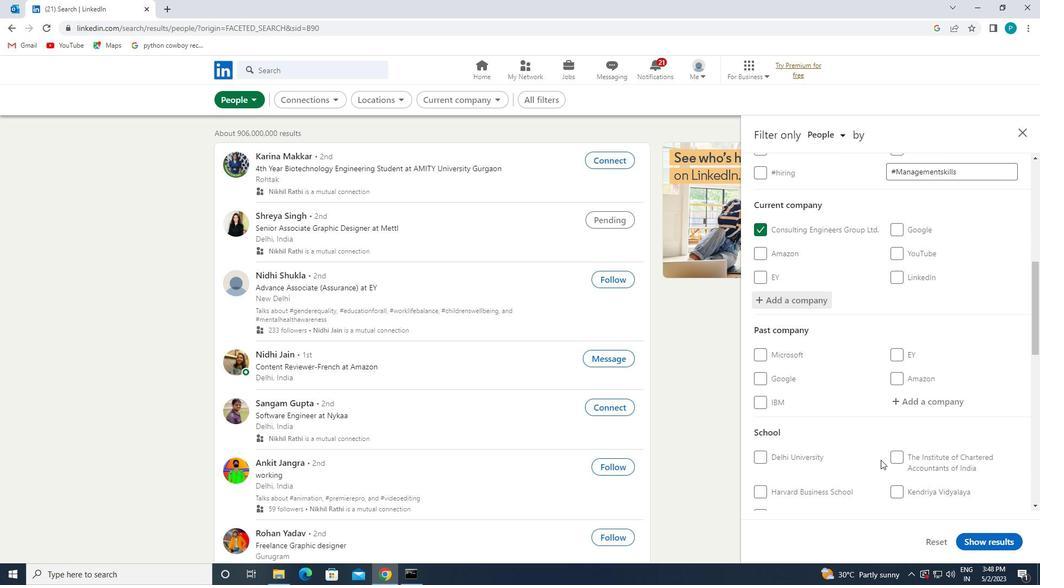 
Action: Mouse moved to (950, 410)
Screenshot: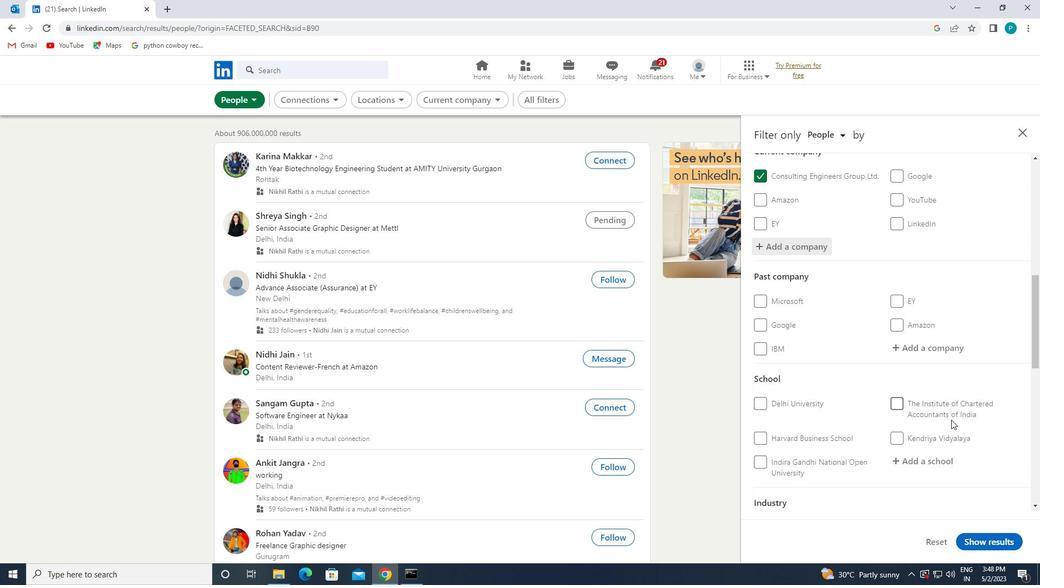 
Action: Mouse scrolled (950, 410) with delta (0, 0)
Screenshot: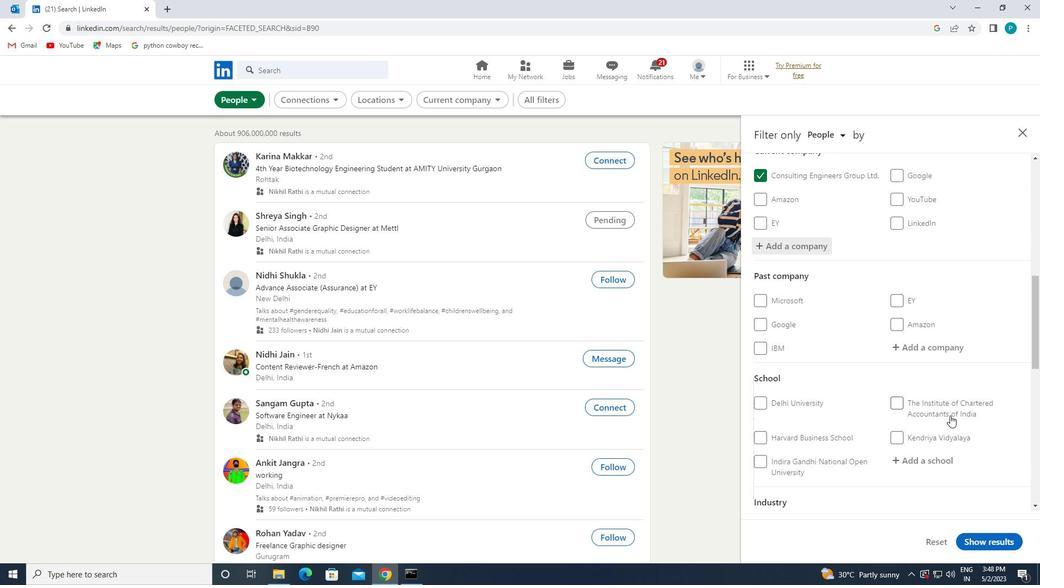 
Action: Mouse moved to (943, 402)
Screenshot: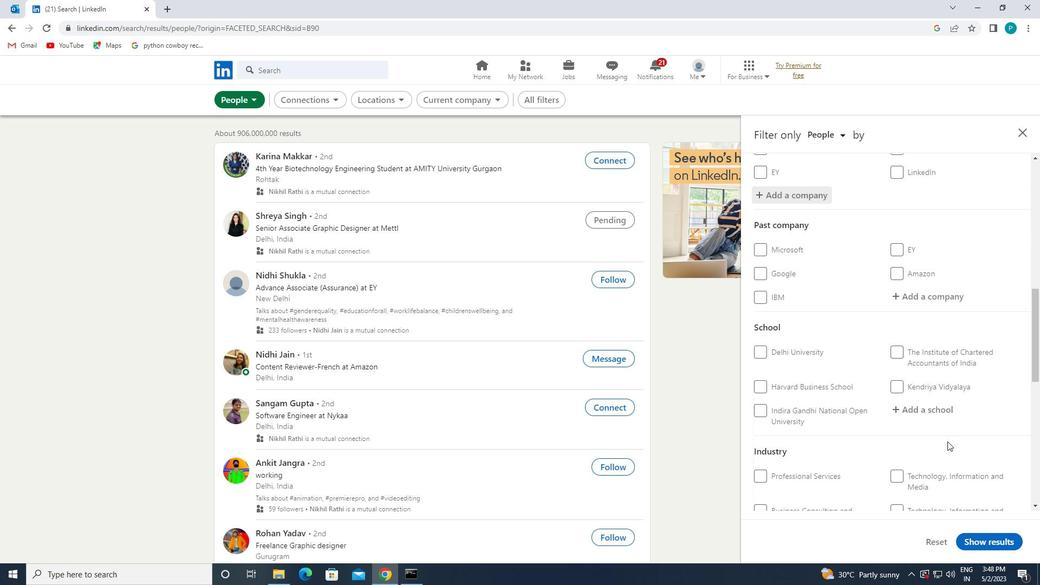 
Action: Mouse pressed left at (943, 402)
Screenshot: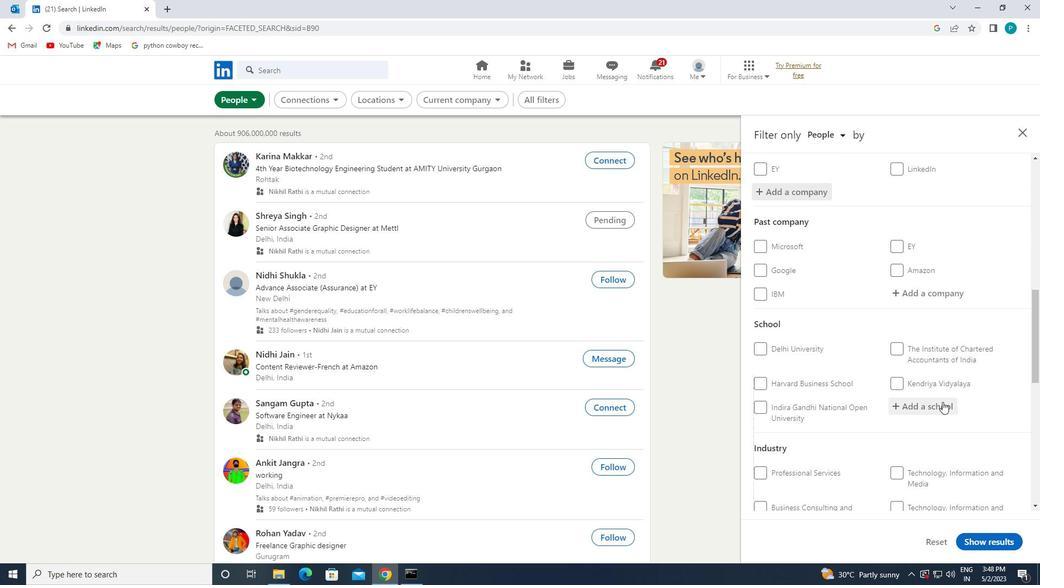 
Action: Key pressed <Key.caps_lock>MGM
Screenshot: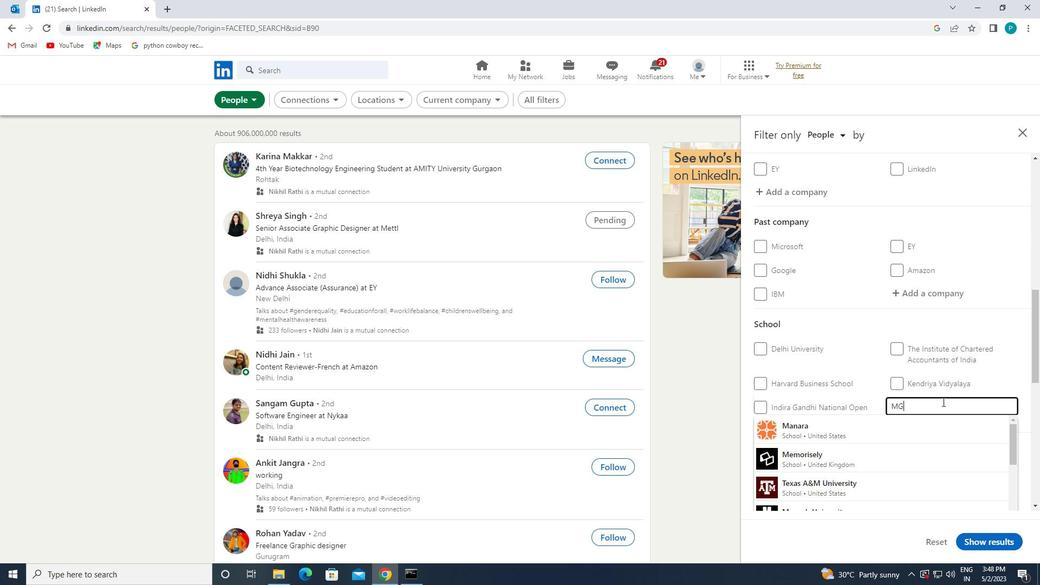 
Action: Mouse scrolled (943, 401) with delta (0, 0)
Screenshot: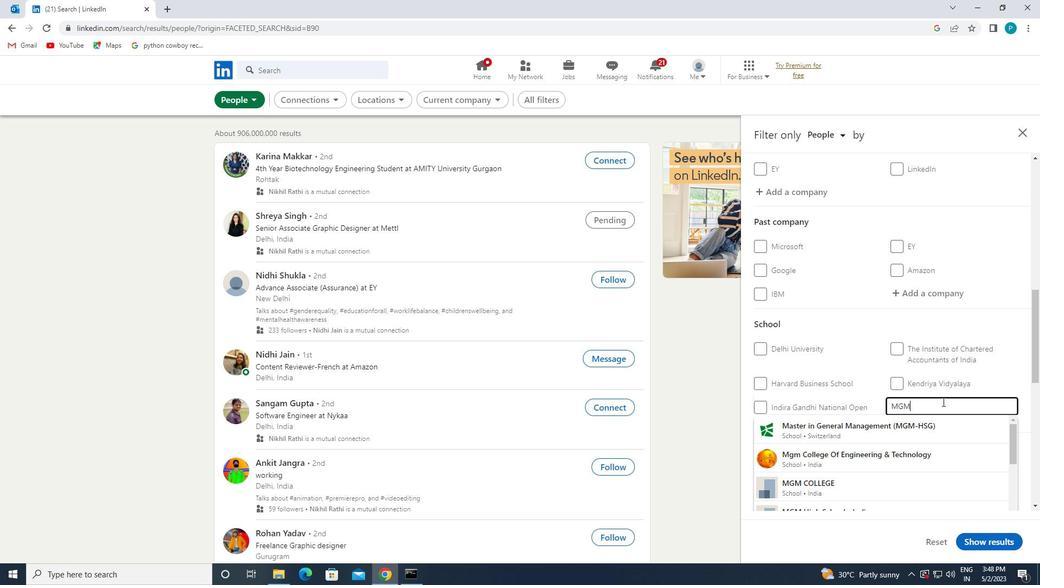 
Action: Mouse moved to (903, 482)
Screenshot: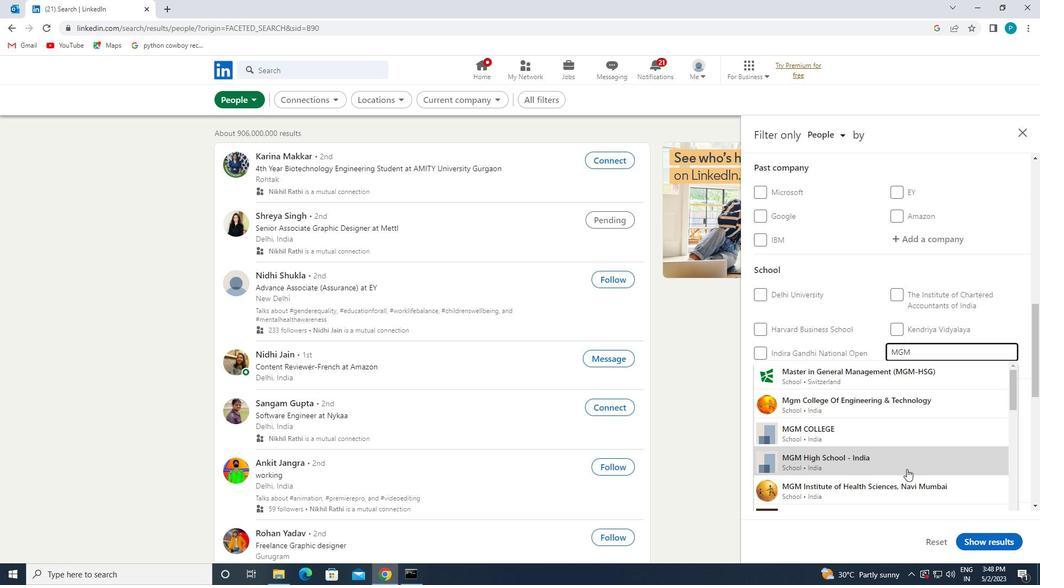
Action: Mouse pressed left at (903, 482)
Screenshot: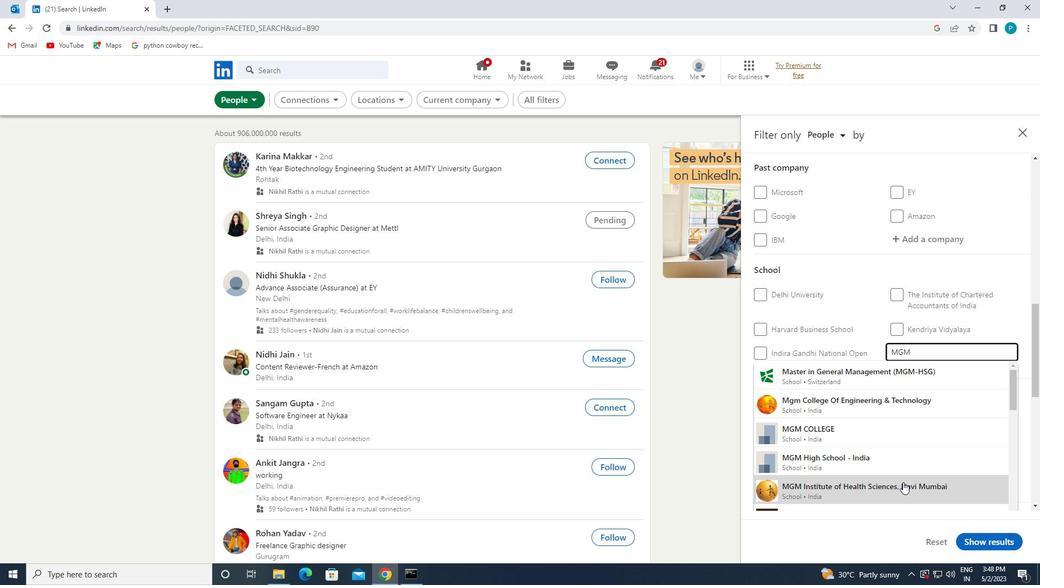 
Action: Mouse moved to (900, 457)
Screenshot: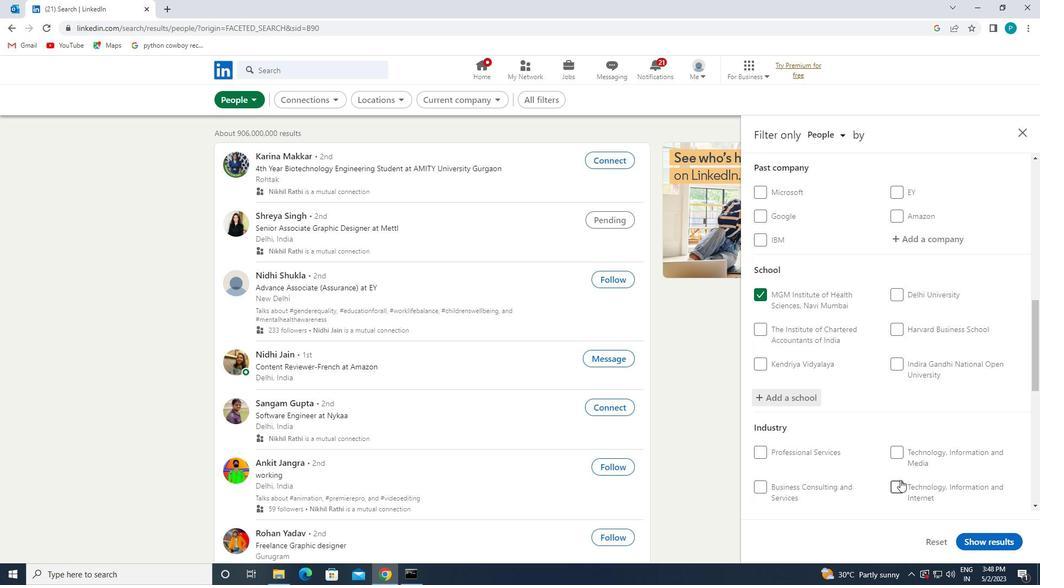 
Action: Mouse scrolled (900, 456) with delta (0, 0)
Screenshot: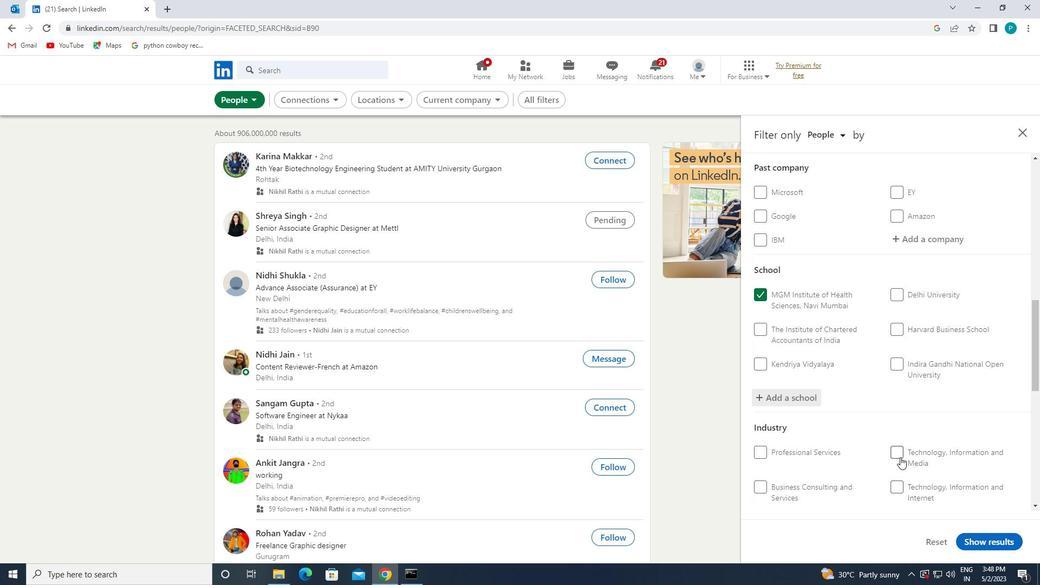 
Action: Mouse scrolled (900, 456) with delta (0, 0)
Screenshot: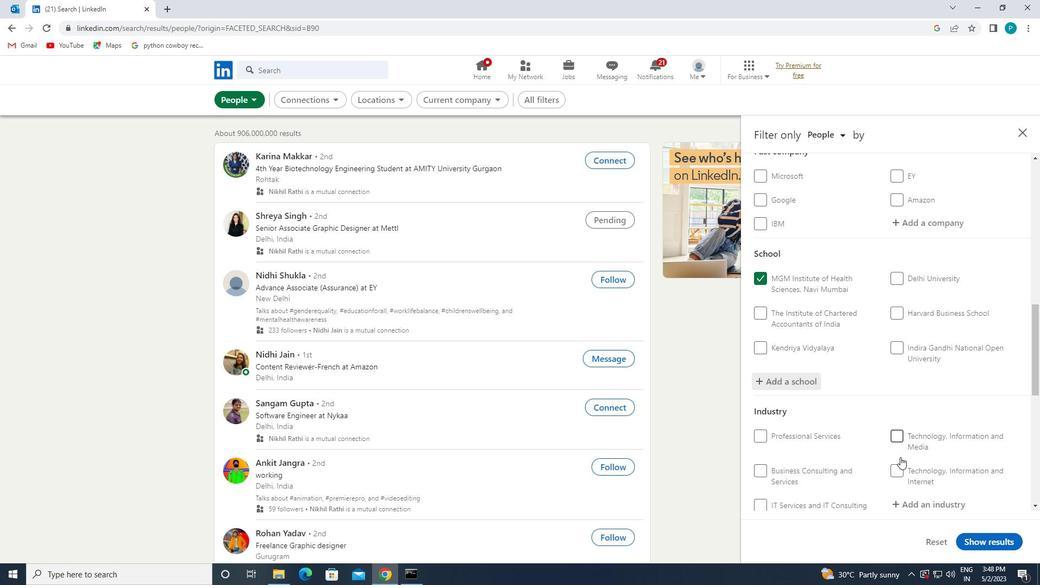 
Action: Mouse moved to (895, 433)
Screenshot: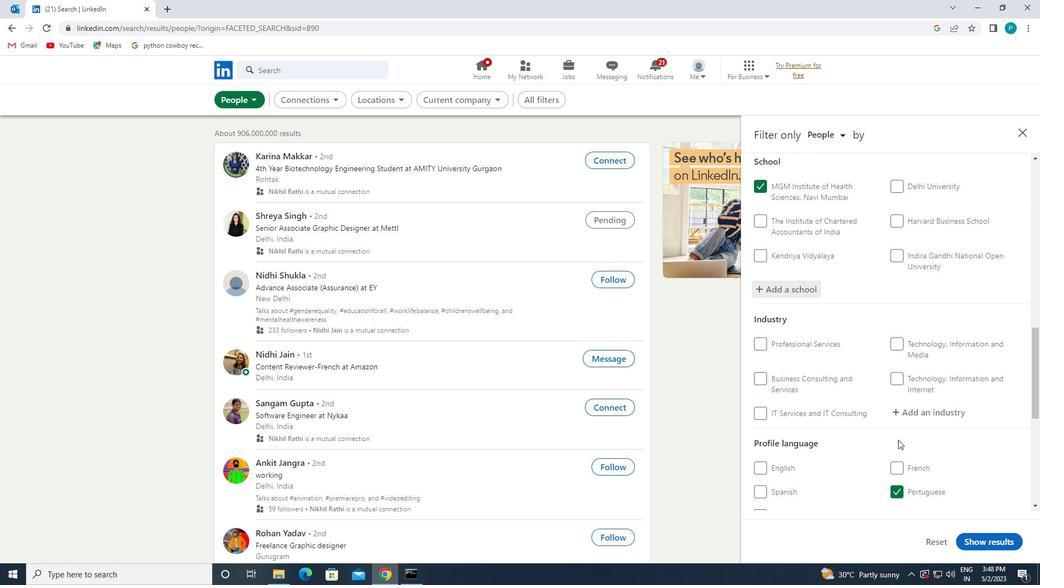 
Action: Mouse scrolled (895, 432) with delta (0, 0)
Screenshot: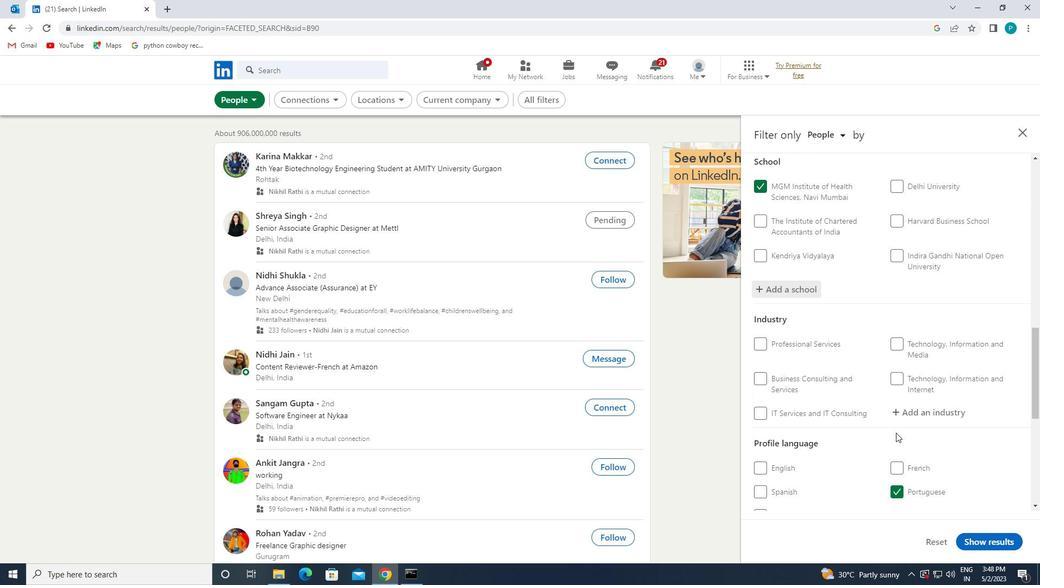 
Action: Mouse moved to (930, 327)
Screenshot: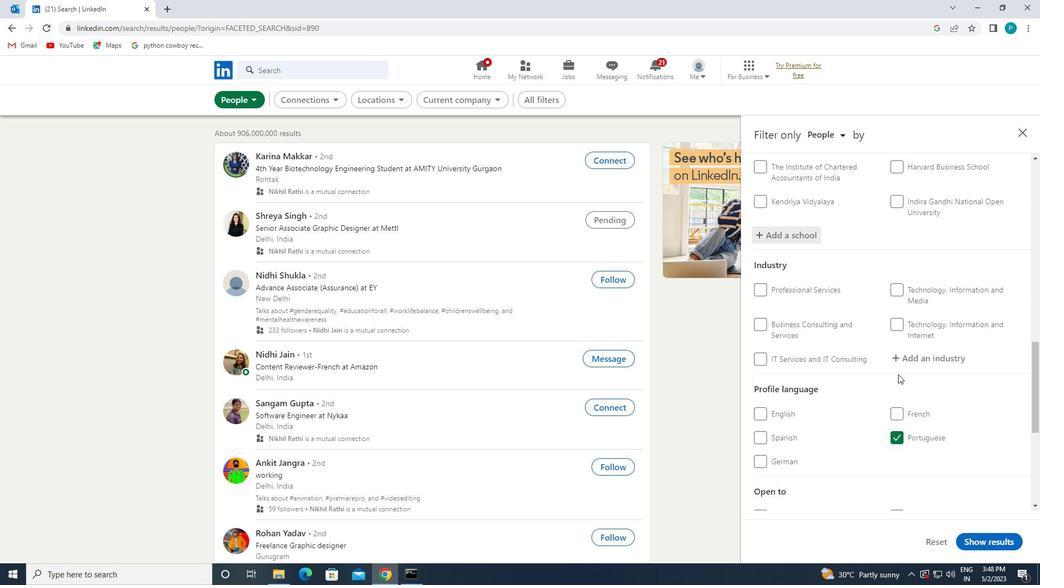 
Action: Mouse pressed left at (930, 327)
Screenshot: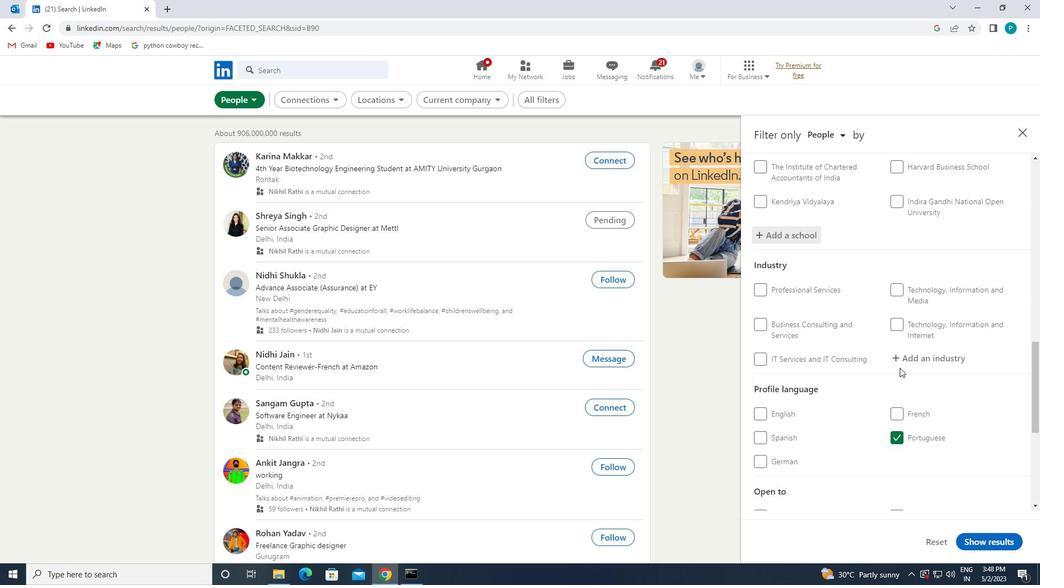 
Action: Mouse moved to (926, 320)
Screenshot: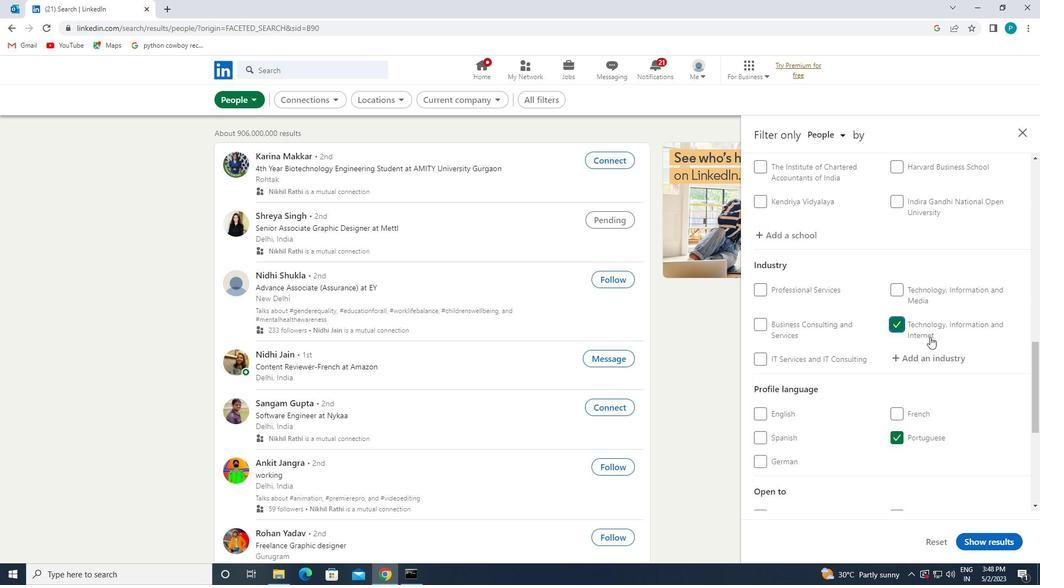 
Action: Mouse pressed left at (926, 320)
Screenshot: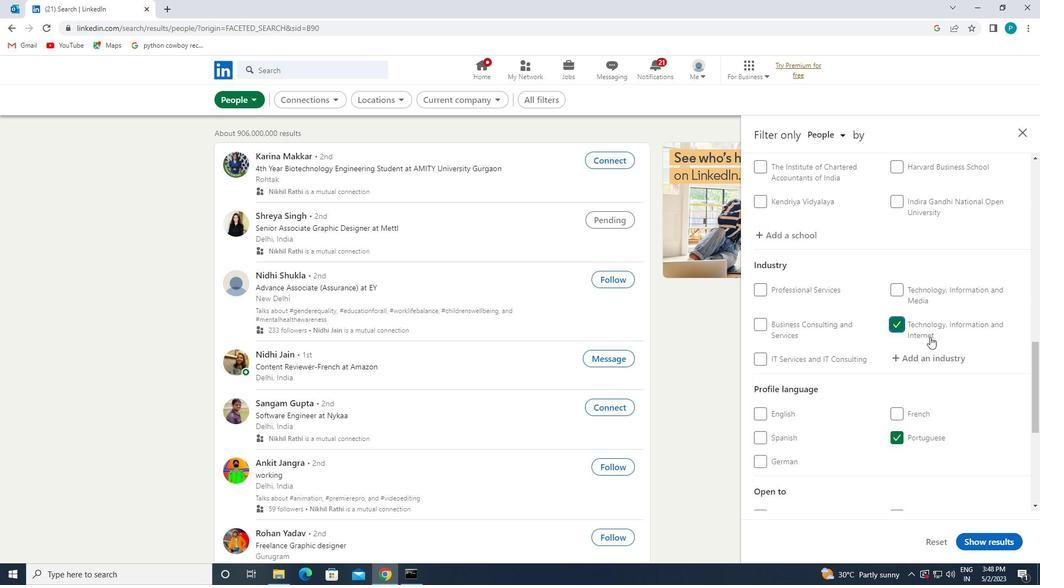 
Action: Mouse moved to (934, 347)
Screenshot: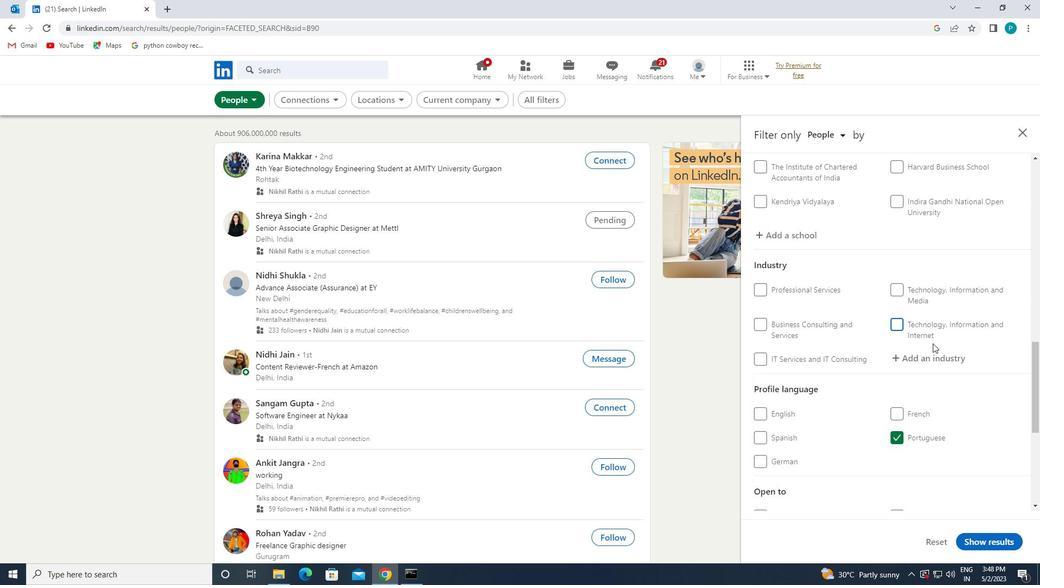 
Action: Mouse pressed left at (934, 347)
Screenshot: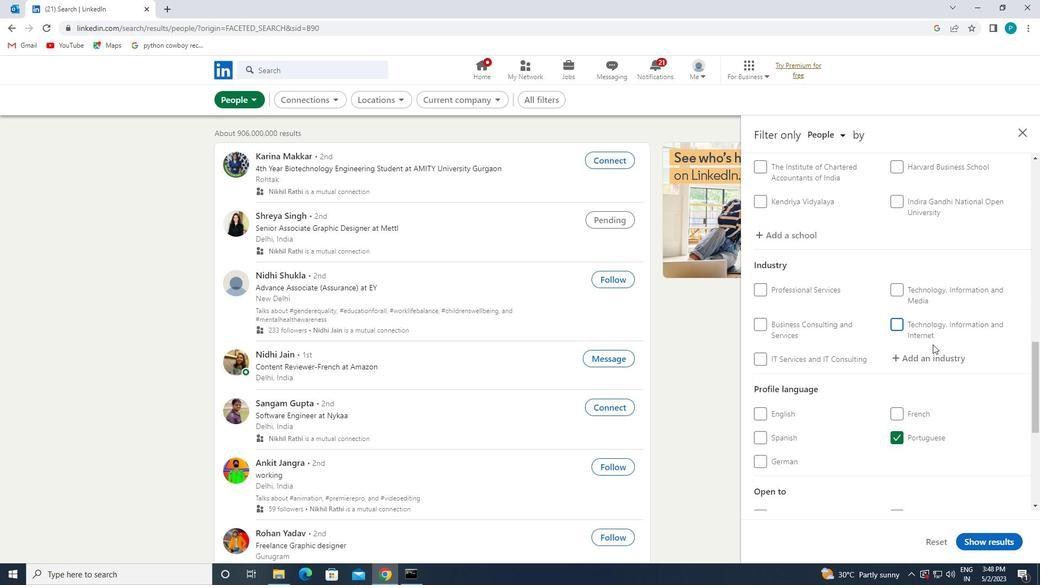 
Action: Mouse moved to (941, 355)
Screenshot: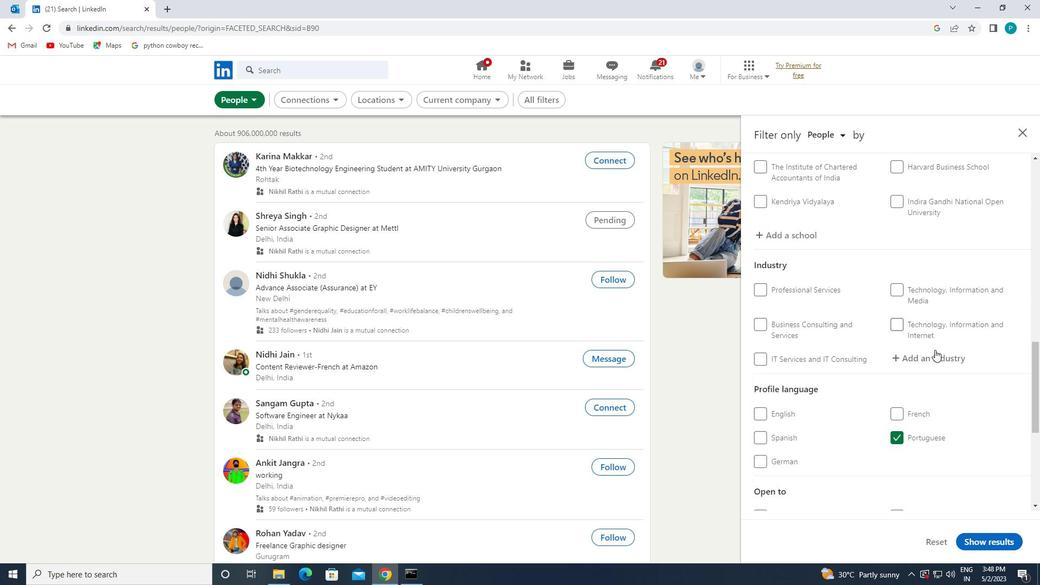 
Action: Mouse pressed left at (941, 355)
Screenshot: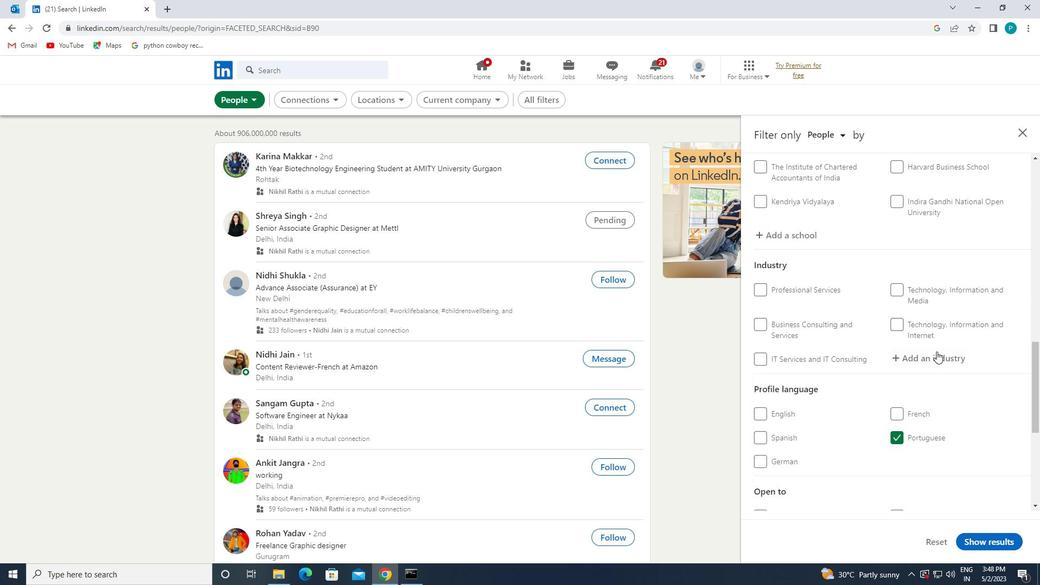 
Action: Key pressed <Key.caps_lock>V<Key.caps_lock>O<Key.backspace><Key.backspace>V<Key.caps_lock>OC
Screenshot: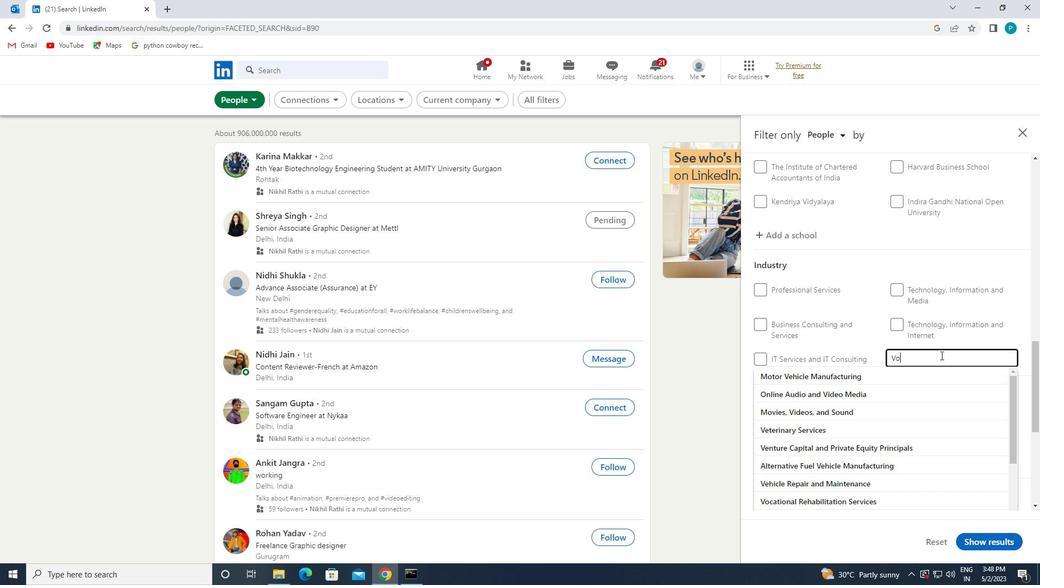 
Action: Mouse moved to (876, 375)
Screenshot: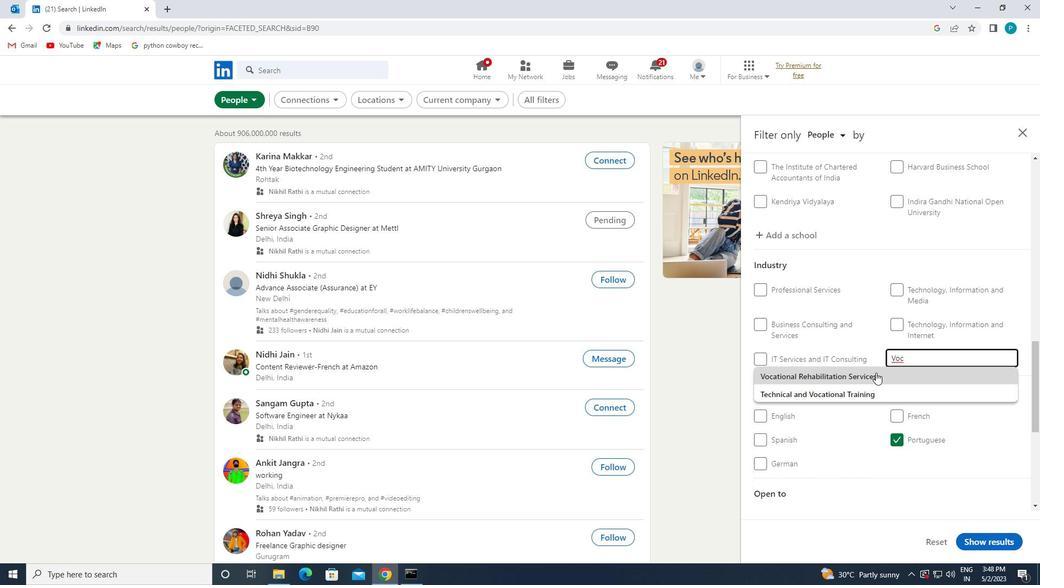 
Action: Mouse pressed left at (876, 375)
Screenshot: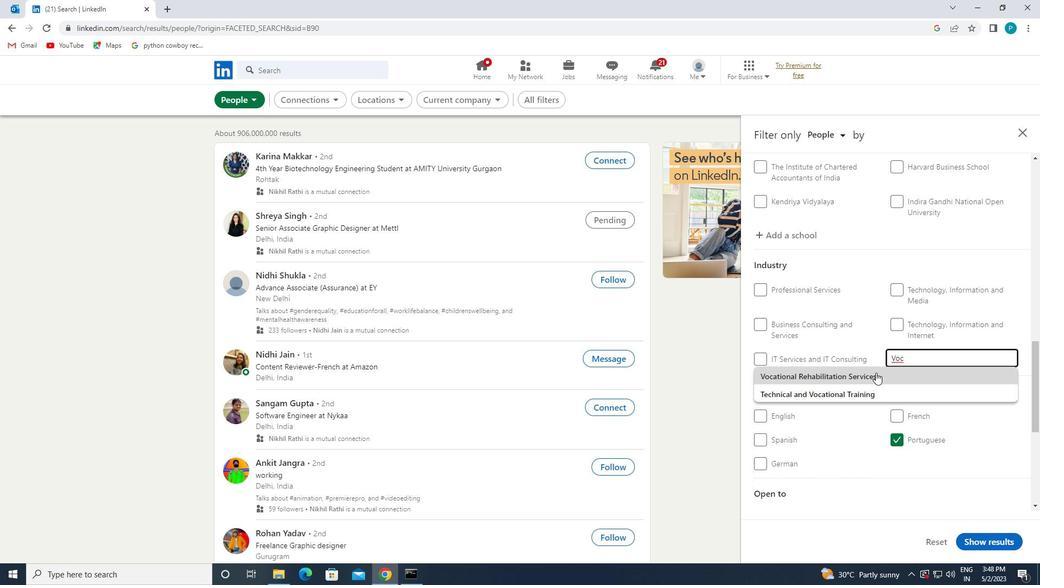 
Action: Mouse moved to (876, 370)
Screenshot: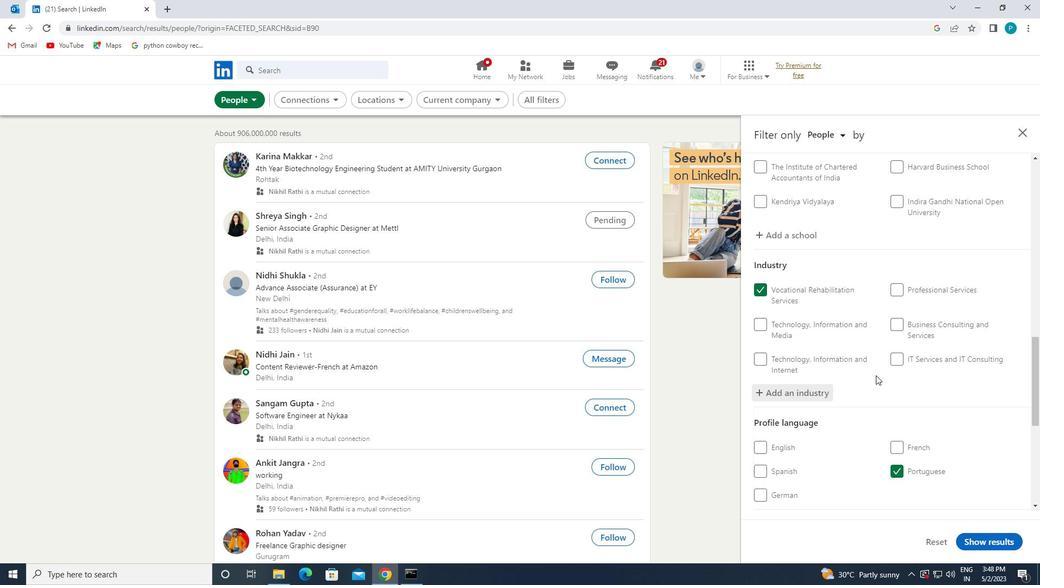 
Action: Mouse scrolled (876, 369) with delta (0, 0)
Screenshot: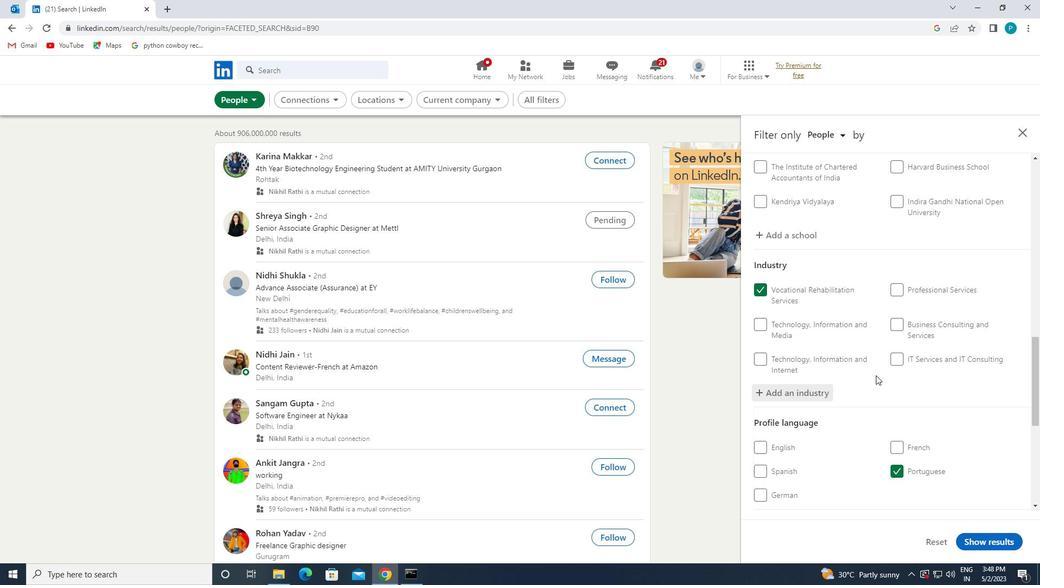 
Action: Mouse scrolled (876, 369) with delta (0, 0)
Screenshot: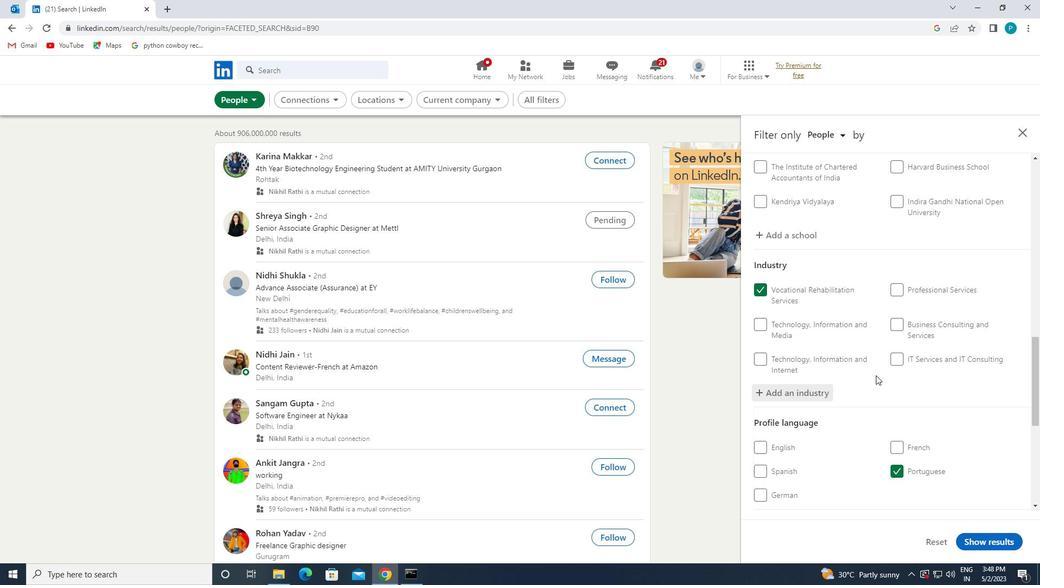 
Action: Mouse moved to (876, 369)
Screenshot: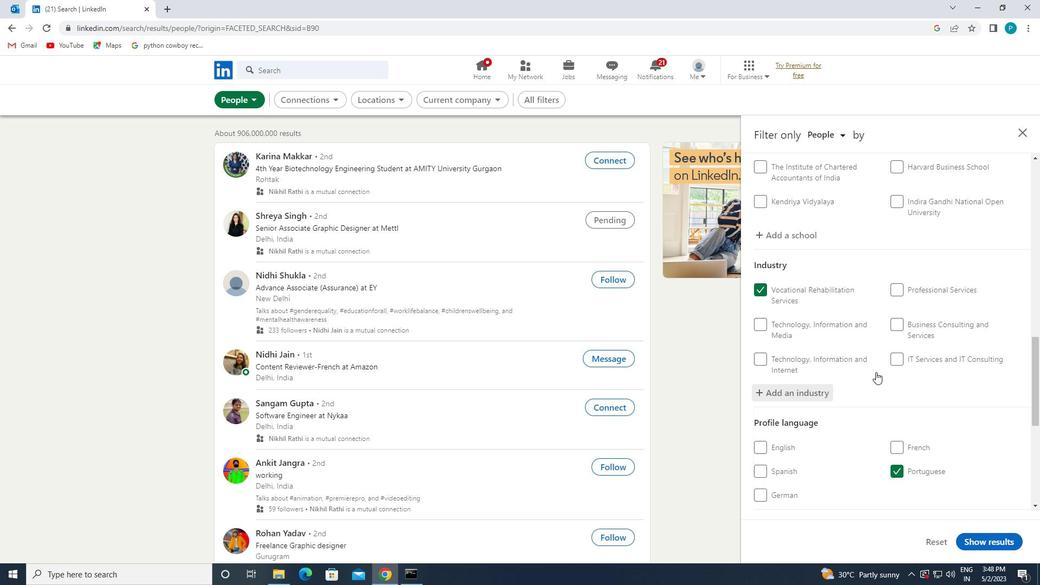 
Action: Mouse scrolled (876, 369) with delta (0, 0)
Screenshot: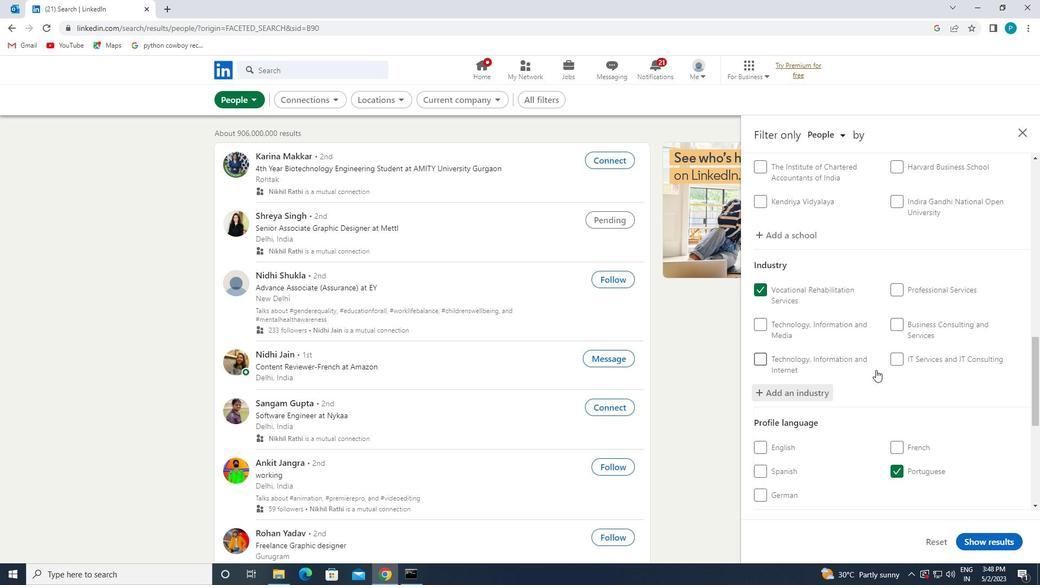 
Action: Mouse moved to (904, 388)
Screenshot: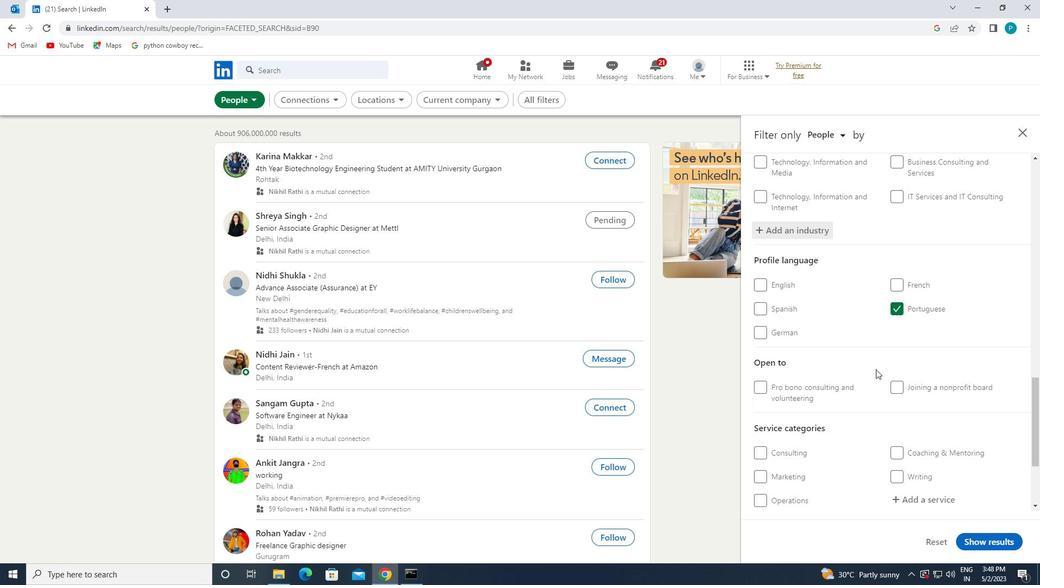 
Action: Mouse scrolled (904, 388) with delta (0, 0)
Screenshot: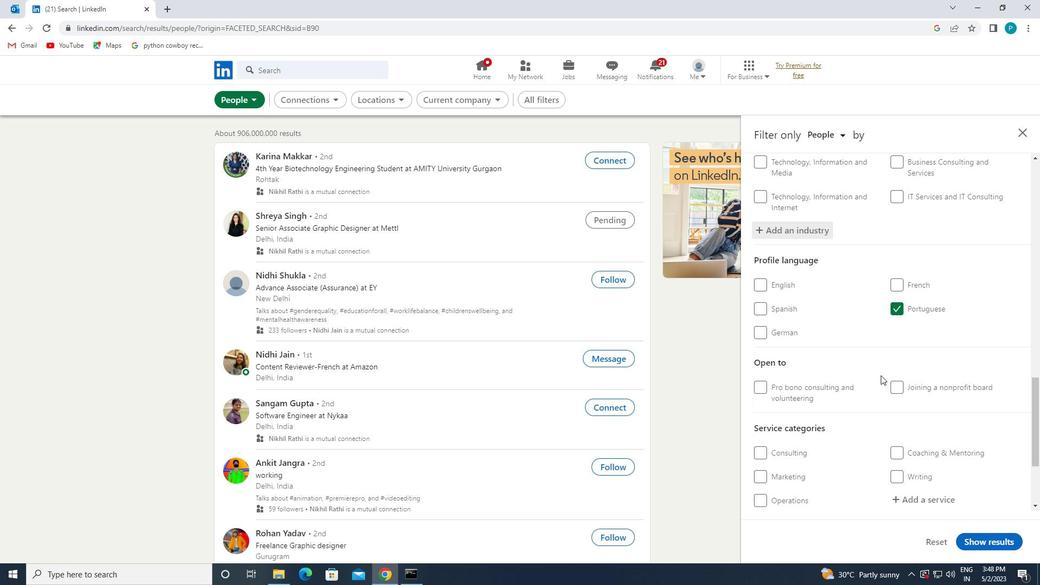 
Action: Mouse moved to (904, 389)
Screenshot: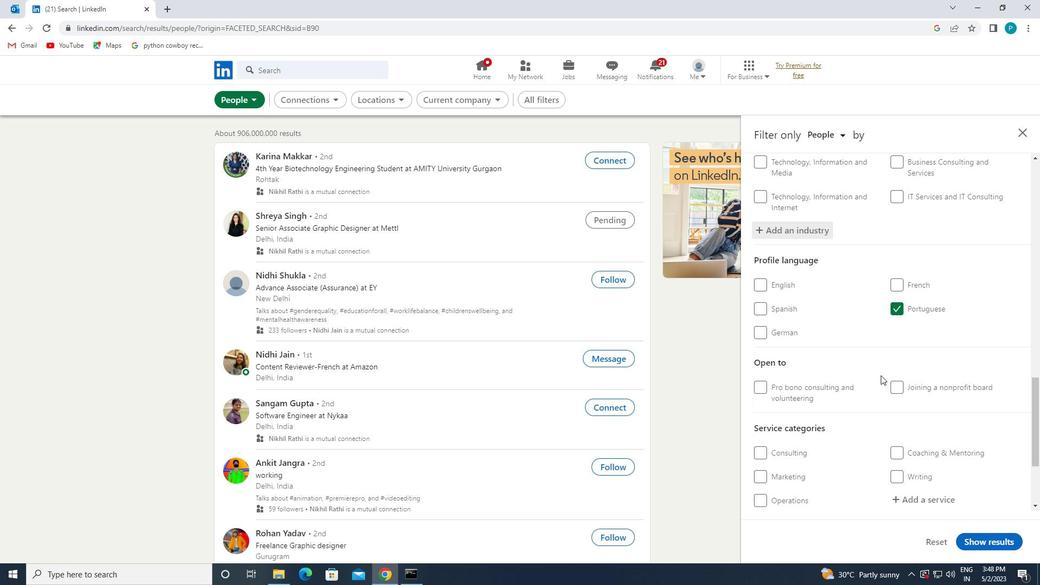 
Action: Mouse scrolled (904, 388) with delta (0, 0)
Screenshot: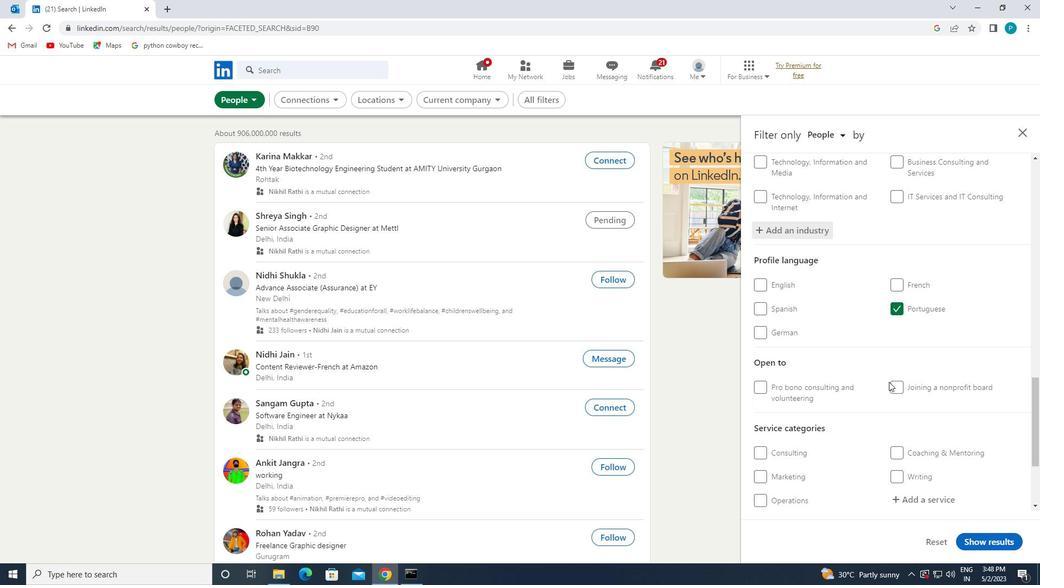 
Action: Mouse moved to (908, 391)
Screenshot: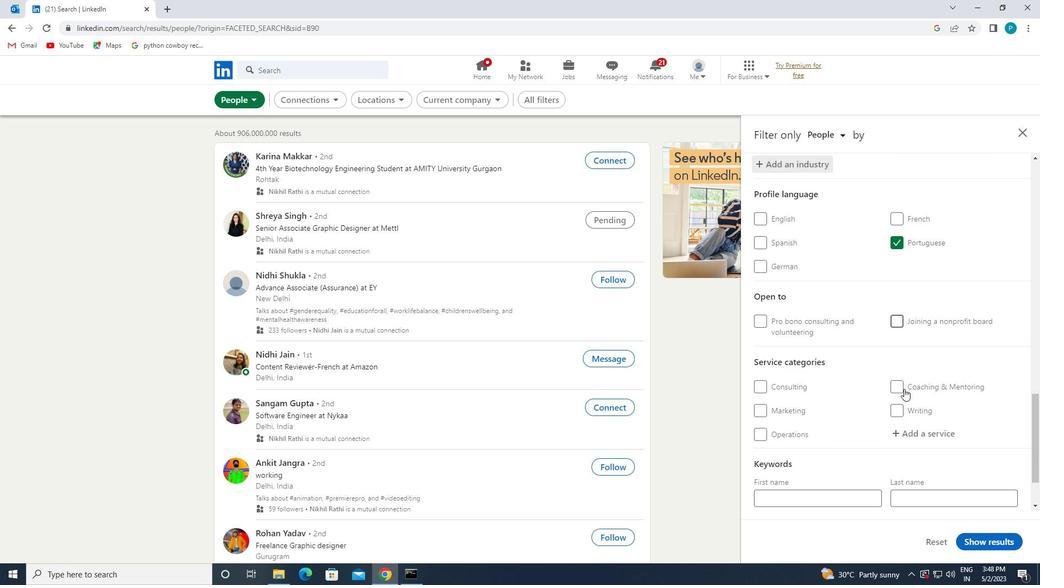 
Action: Mouse pressed left at (908, 391)
Screenshot: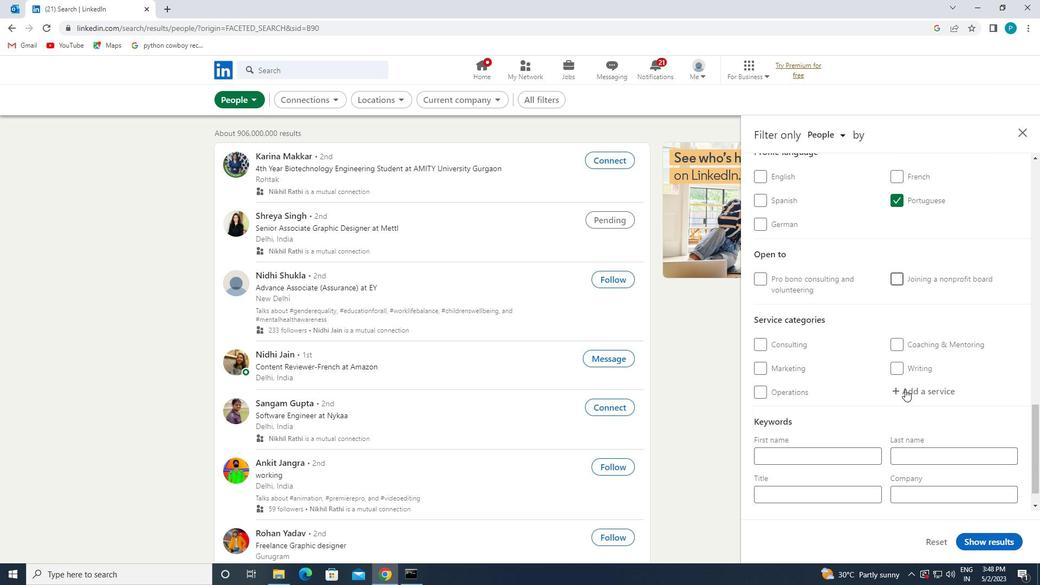 
Action: Key pressed <Key.caps_lock>P<Key.caps_lock>UBLIC
Screenshot: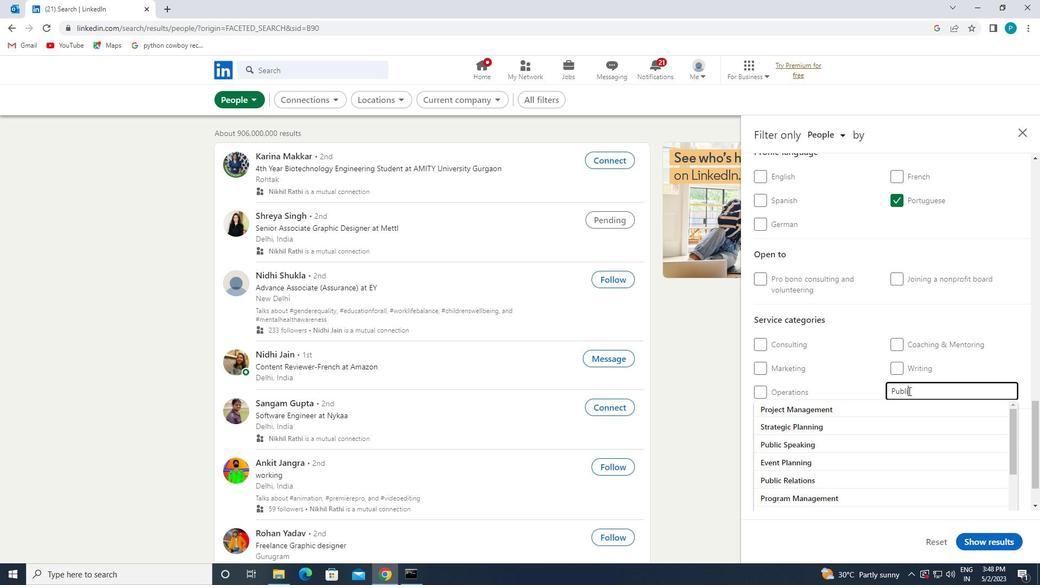 
Action: Mouse moved to (865, 414)
Screenshot: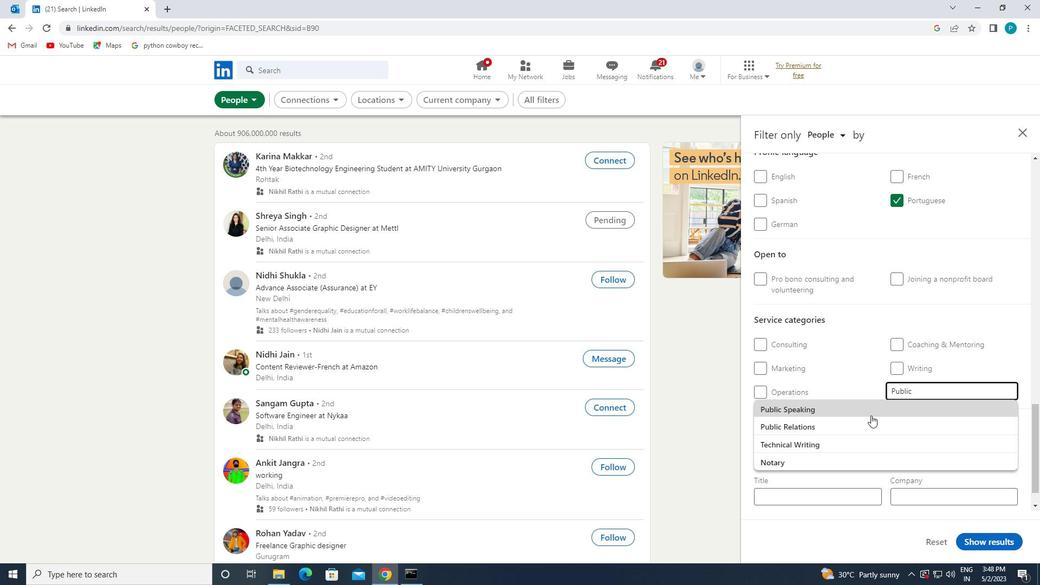 
Action: Mouse pressed left at (865, 414)
Screenshot: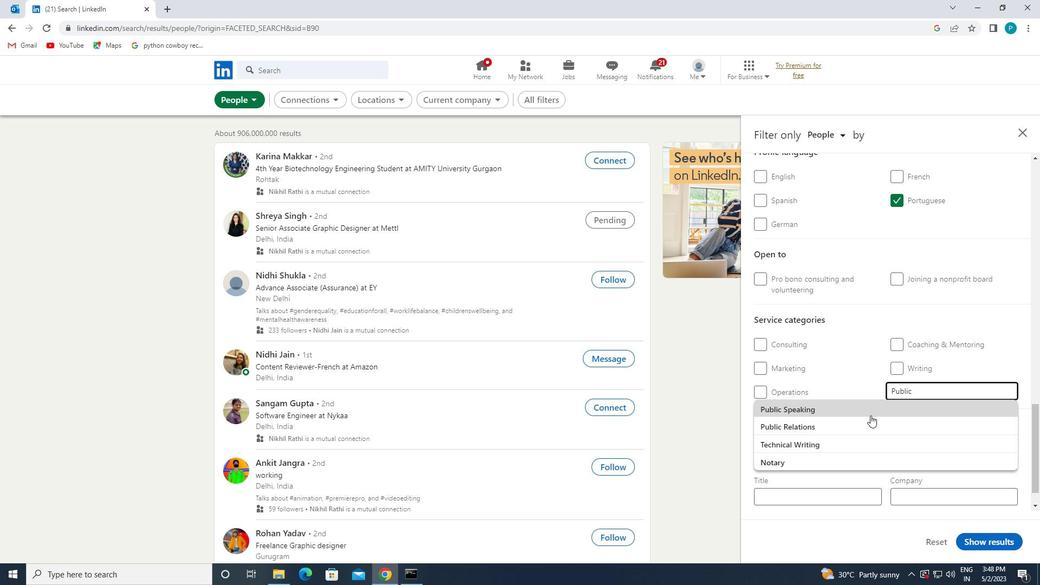
Action: Mouse scrolled (865, 413) with delta (0, 0)
Screenshot: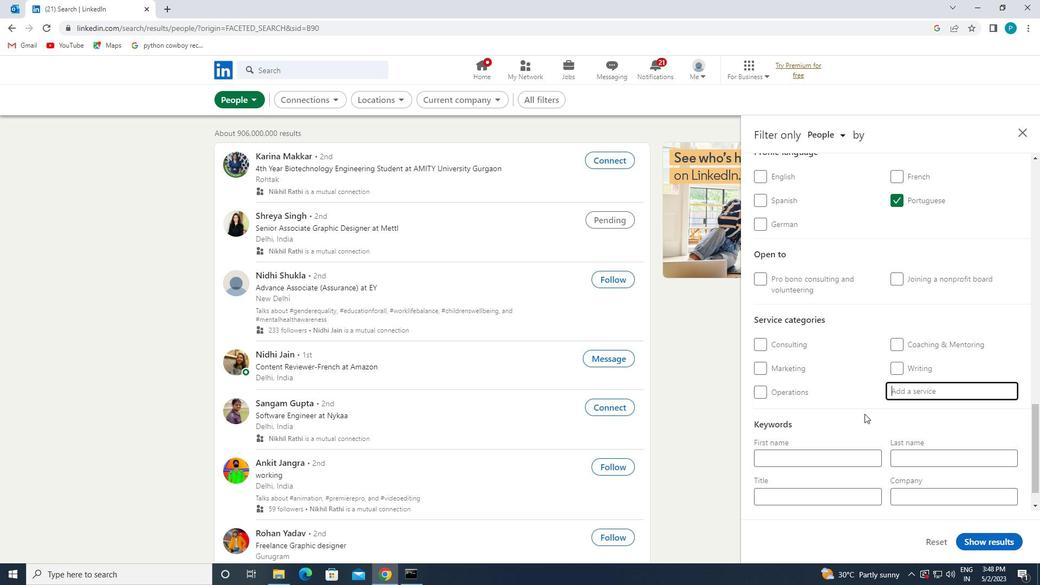 
Action: Mouse scrolled (865, 413) with delta (0, 0)
Screenshot: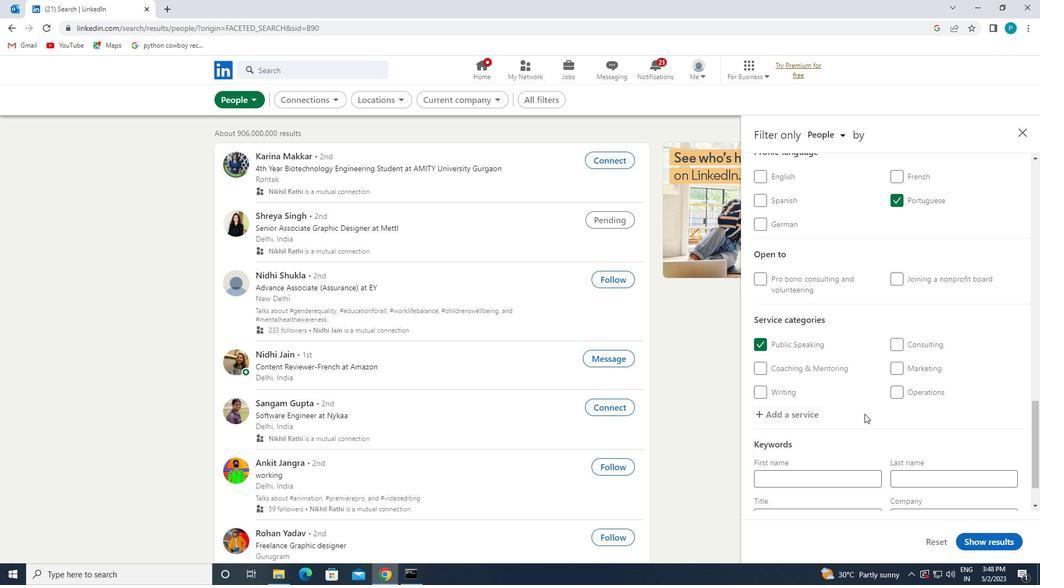 
Action: Mouse scrolled (865, 413) with delta (0, 0)
Screenshot: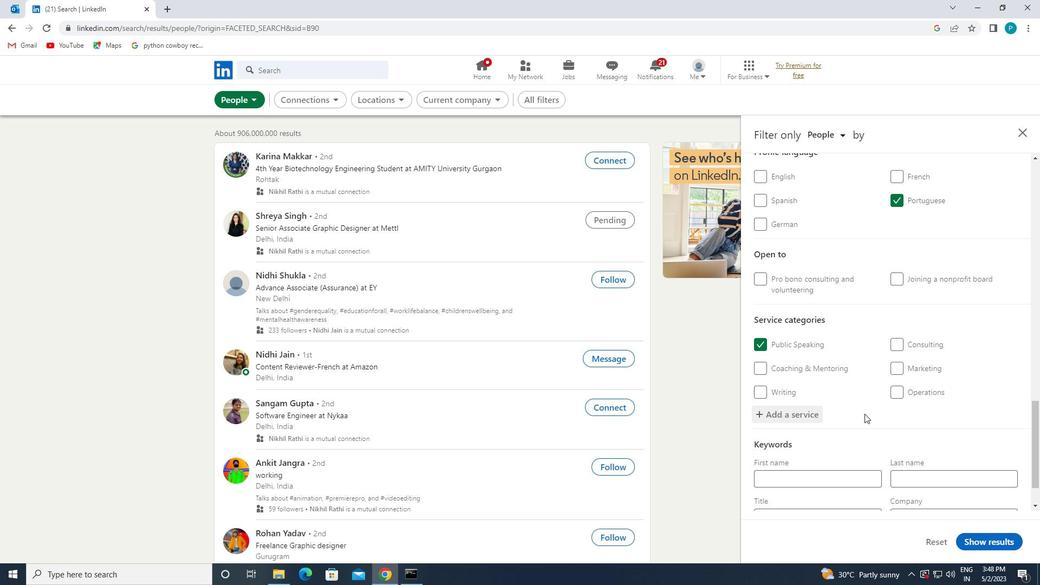 
Action: Mouse moved to (850, 460)
Screenshot: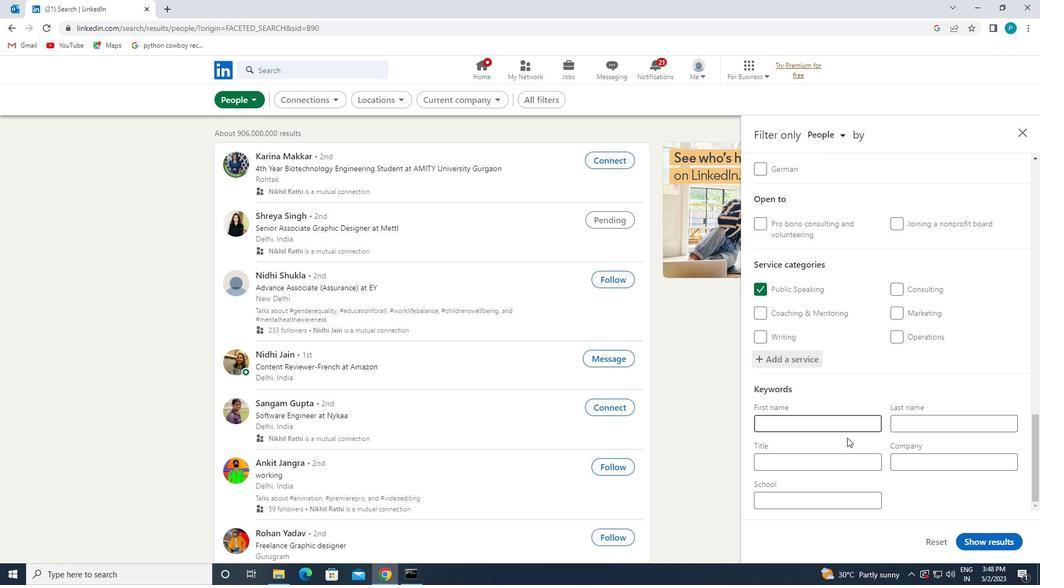 
Action: Mouse pressed left at (850, 460)
Screenshot: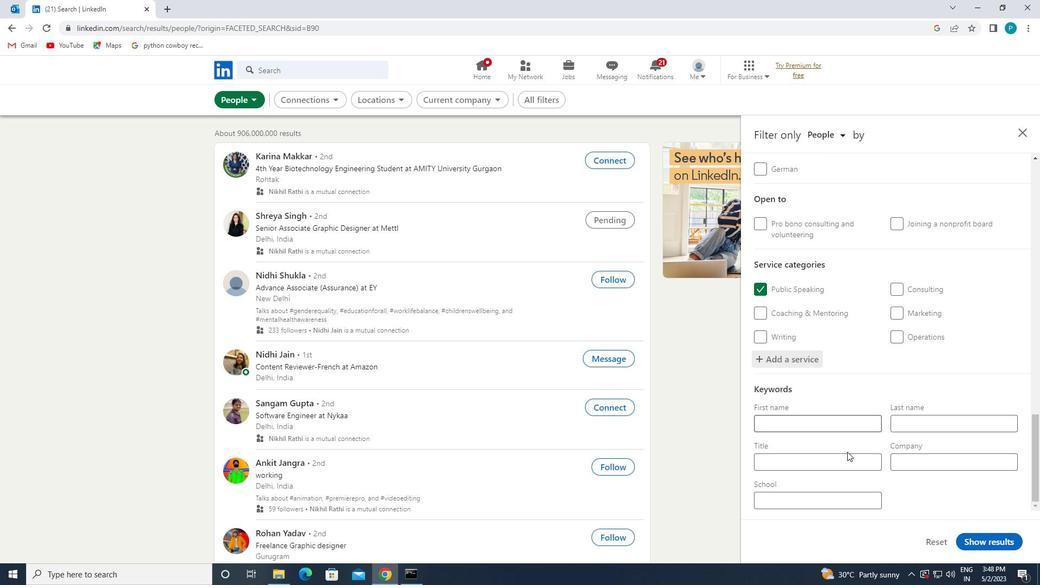 
Action: Key pressed <Key.caps_lock>S<Key.caps_lock>OCIAL<Key.space><Key.caps_lock>M<Key.caps_lock>EDIA<Key.space><Key.caps_lock>S<Key.caps_lock>PECIALIST
Screenshot: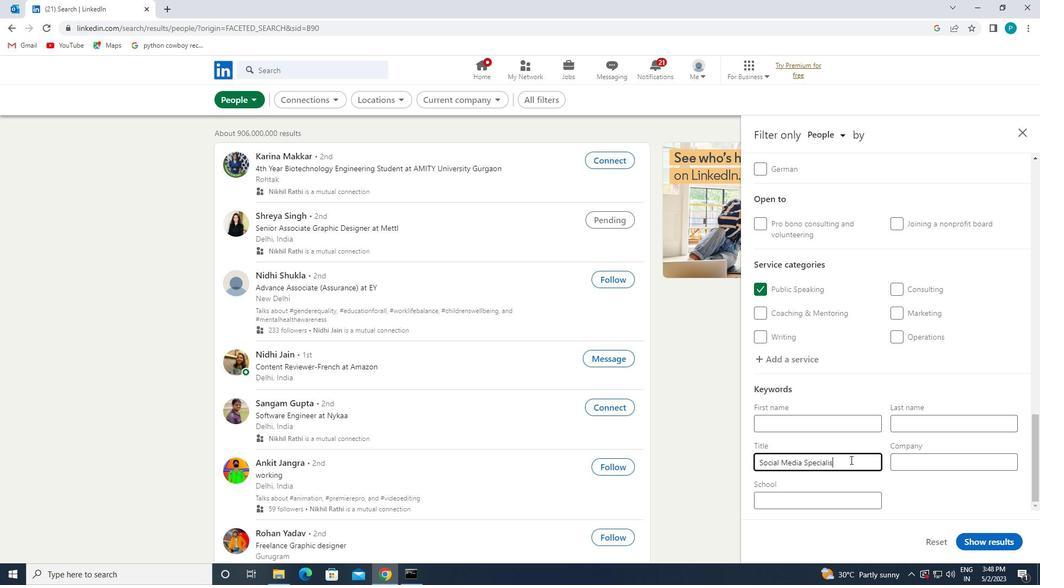 
Action: Mouse moved to (986, 534)
Screenshot: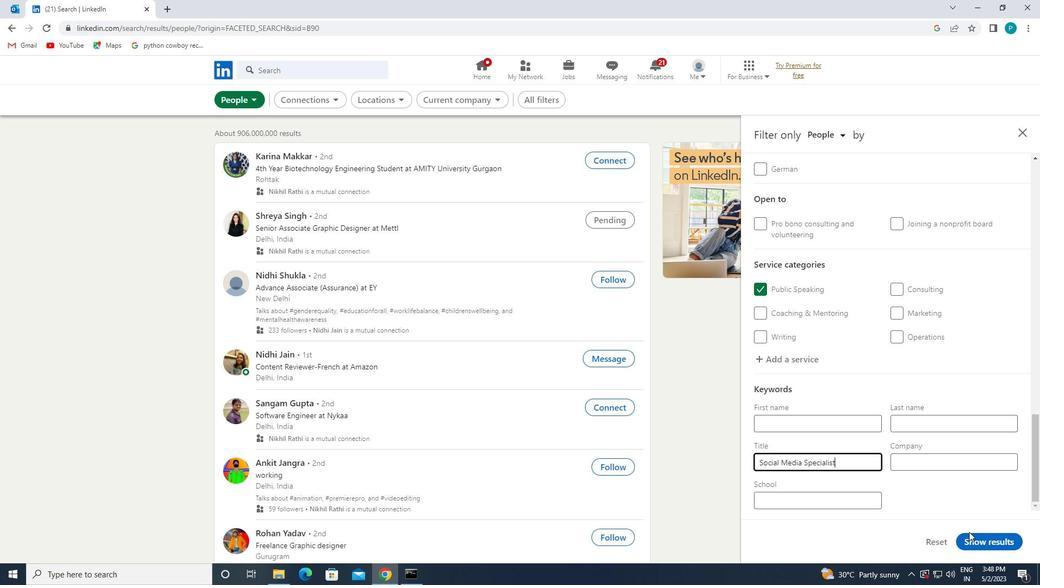 
Action: Mouse pressed left at (986, 534)
Screenshot: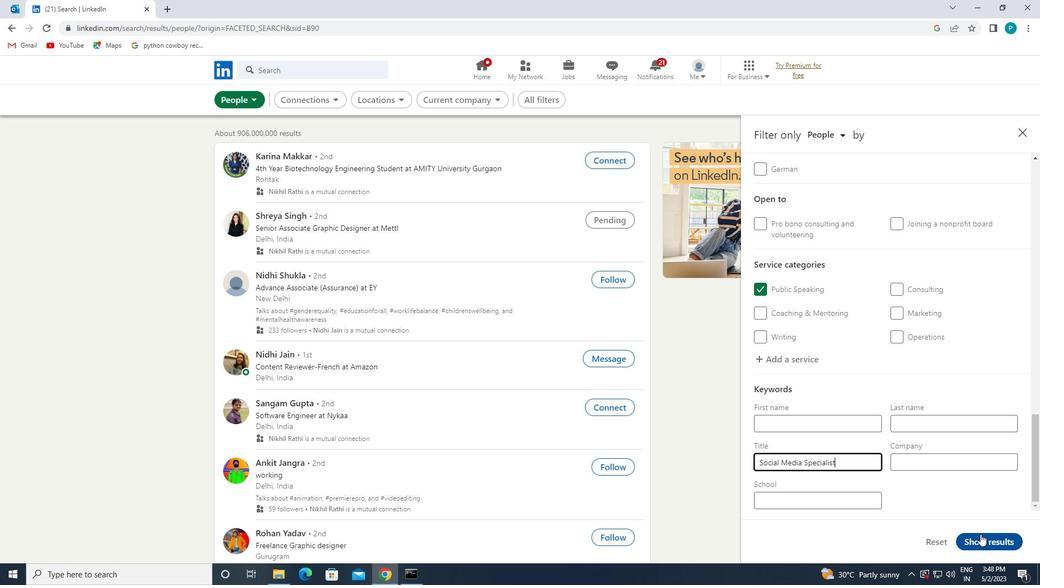 
